 Task: Add an event with the title Team Recognition Event, date '2024/03/28', time 8:00 AM to 10:00 AMand add a description: The training workshop will be facilitated by experienced negotiation experts who will provide guidance, insights, and practical tips throughout the session. Participants will have ample opportunities to ask questions, share experiences, and receive personalized feedback on their negotiation skills., put the event into Orange category . Add location for the event as: 654 Plaza de España, Madrid, Spain, logged in from the account softage.1@softage.netand send the event invitation to softage.7@softage.net and softage.8@softage.net. Set a reminder for the event 30 minutes before
Action: Mouse moved to (85, 97)
Screenshot: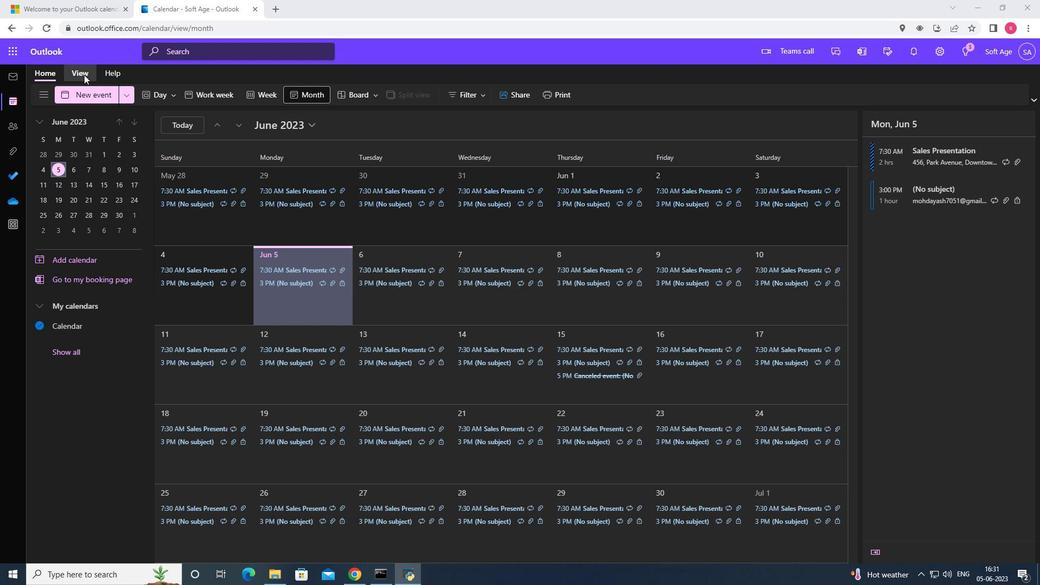
Action: Mouse pressed left at (85, 97)
Screenshot: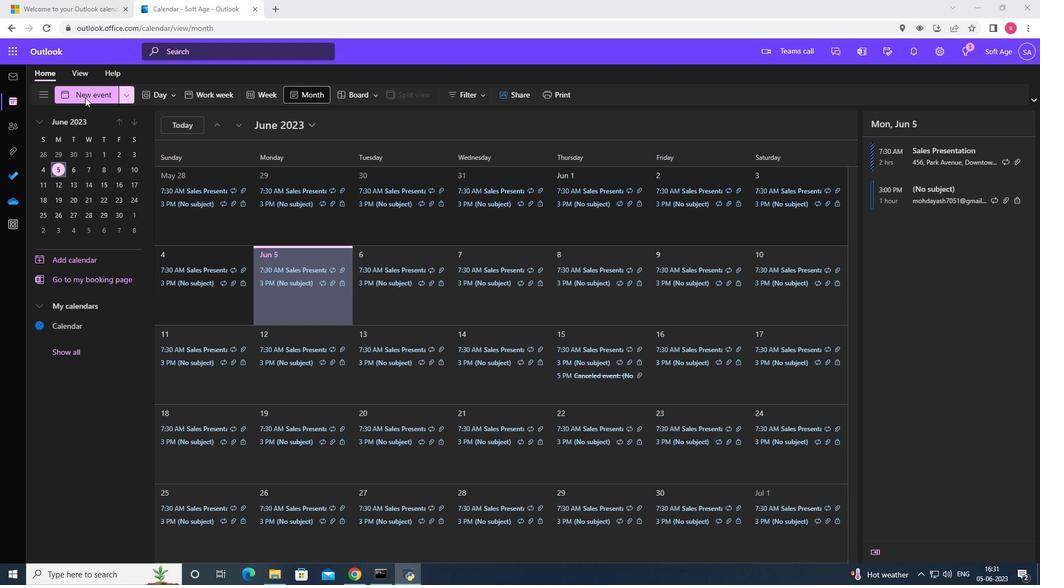 
Action: Mouse moved to (266, 166)
Screenshot: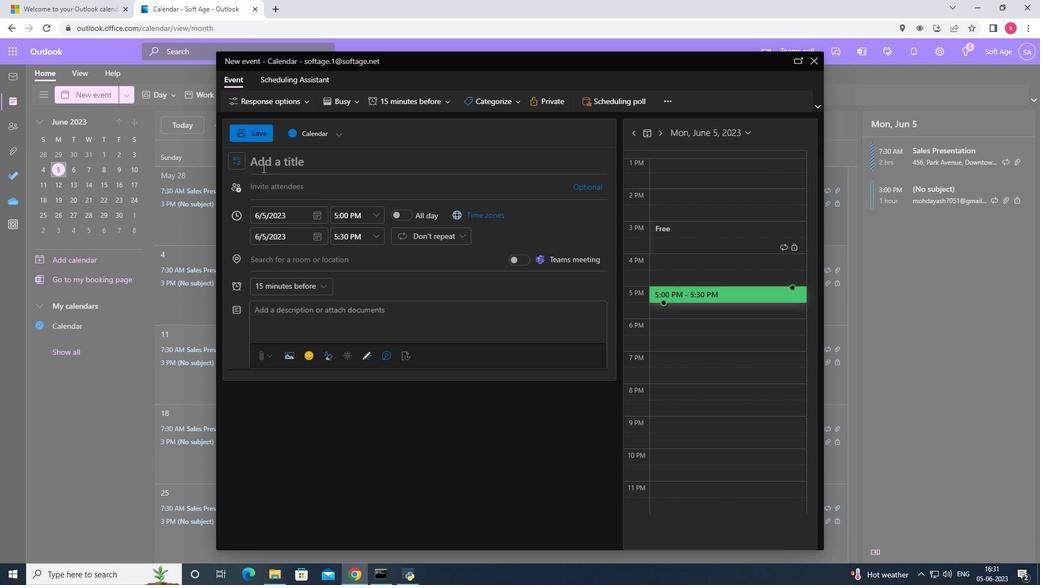 
Action: Mouse pressed left at (266, 166)
Screenshot: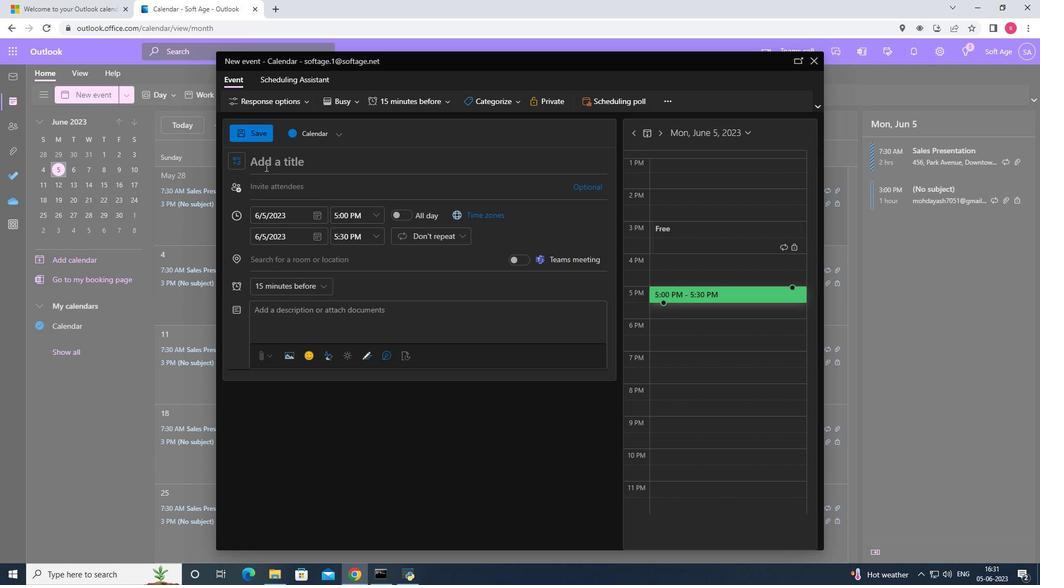 
Action: Key pressed <Key.shift>Team<Key.space><Key.shift>Recognition<Key.space>e<Key.backspace><Key.shift>Event
Screenshot: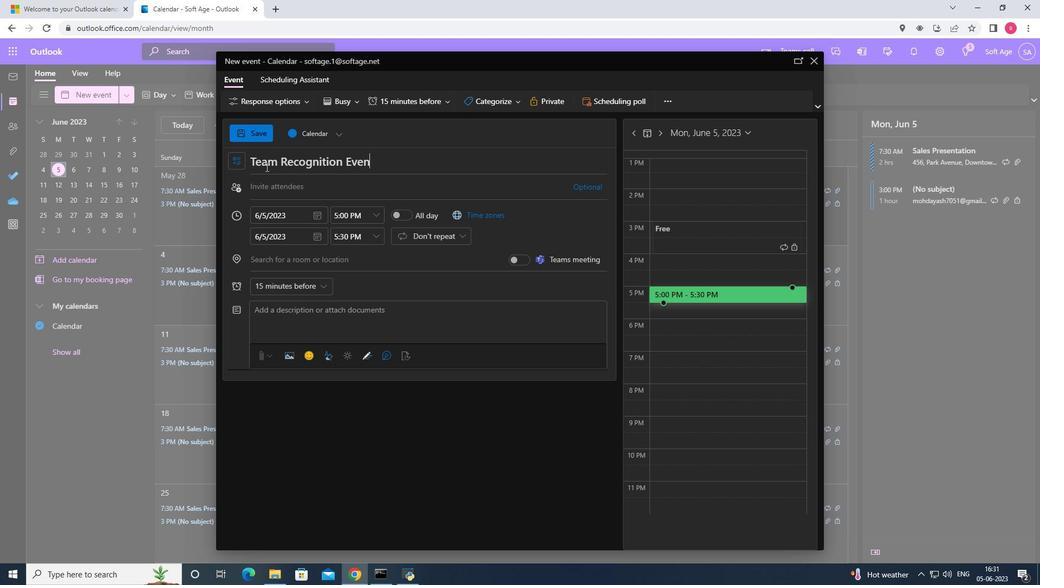
Action: Mouse moved to (317, 215)
Screenshot: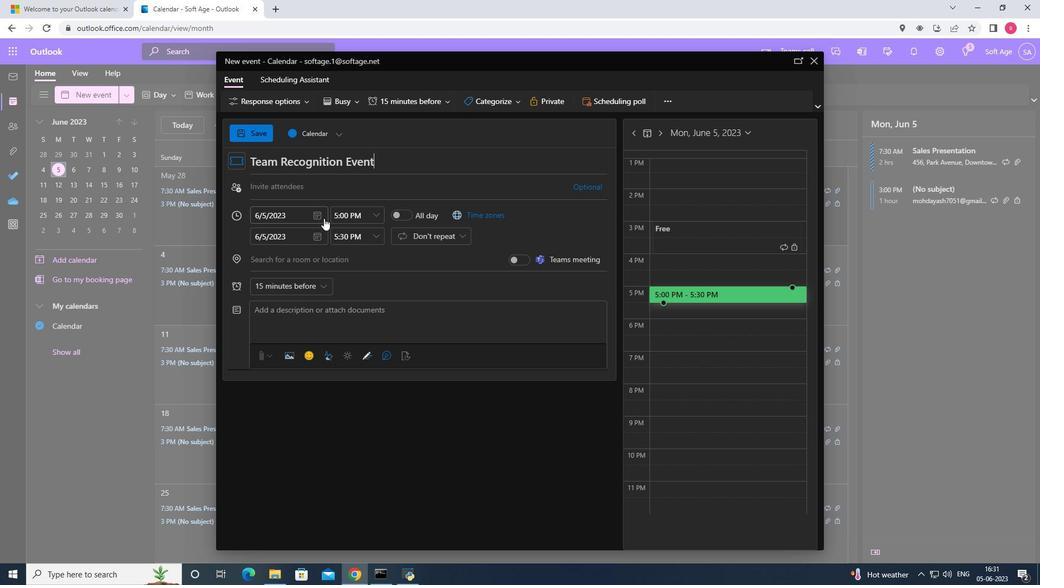 
Action: Mouse pressed left at (317, 215)
Screenshot: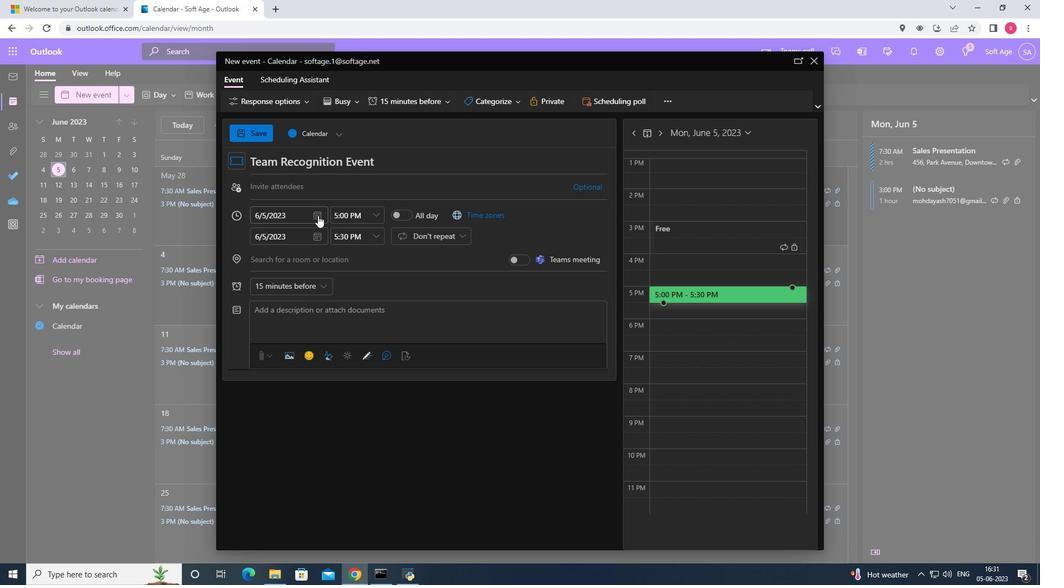 
Action: Mouse moved to (354, 236)
Screenshot: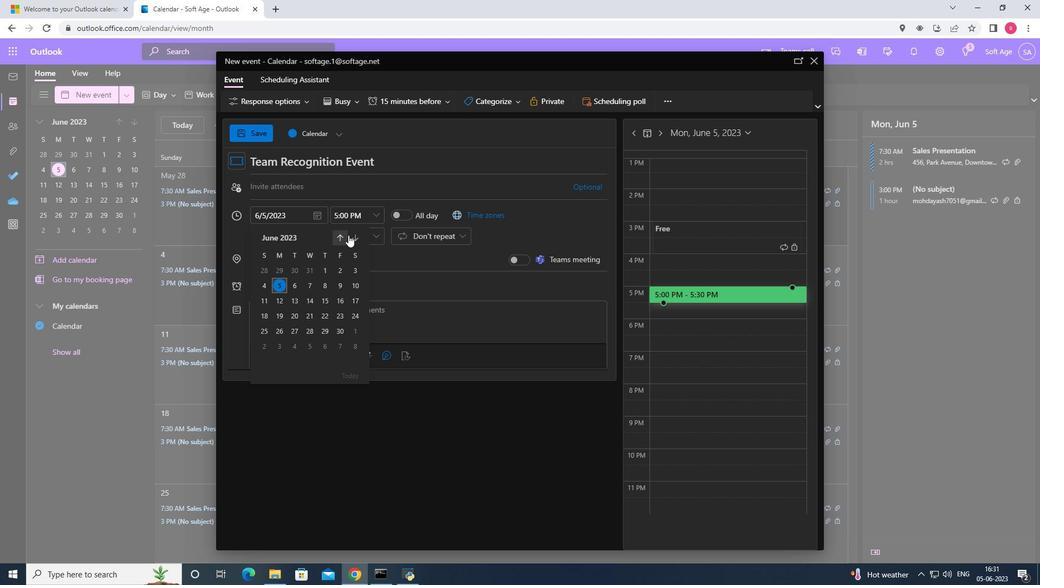 
Action: Mouse pressed left at (354, 236)
Screenshot: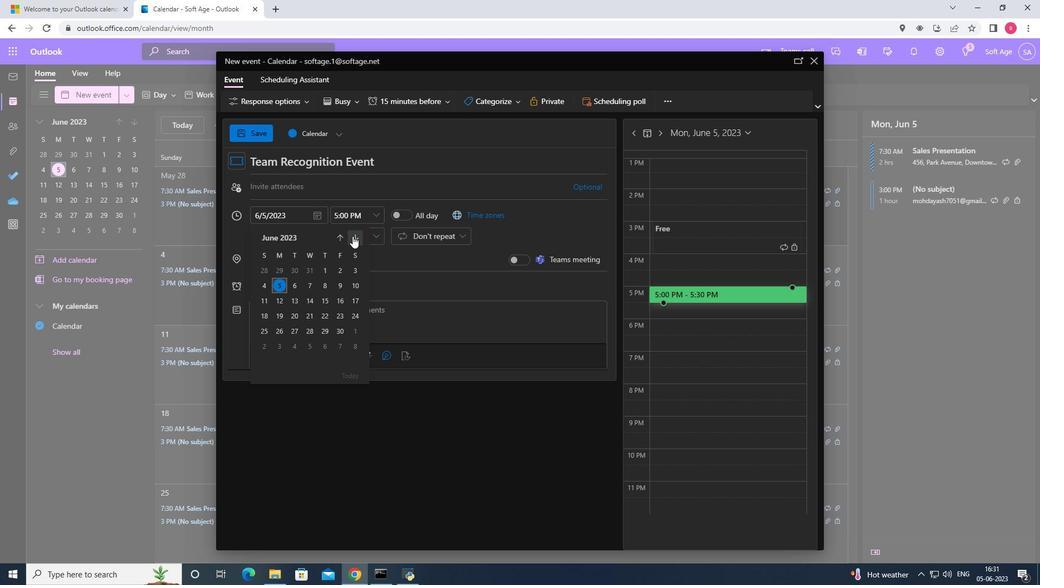 
Action: Mouse pressed left at (354, 236)
Screenshot: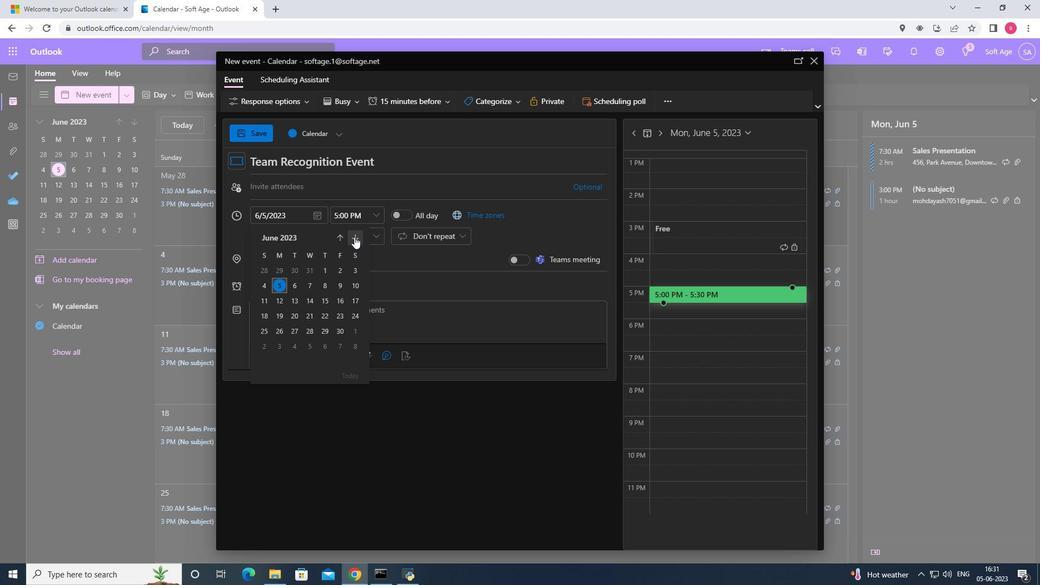 
Action: Mouse pressed left at (354, 236)
Screenshot: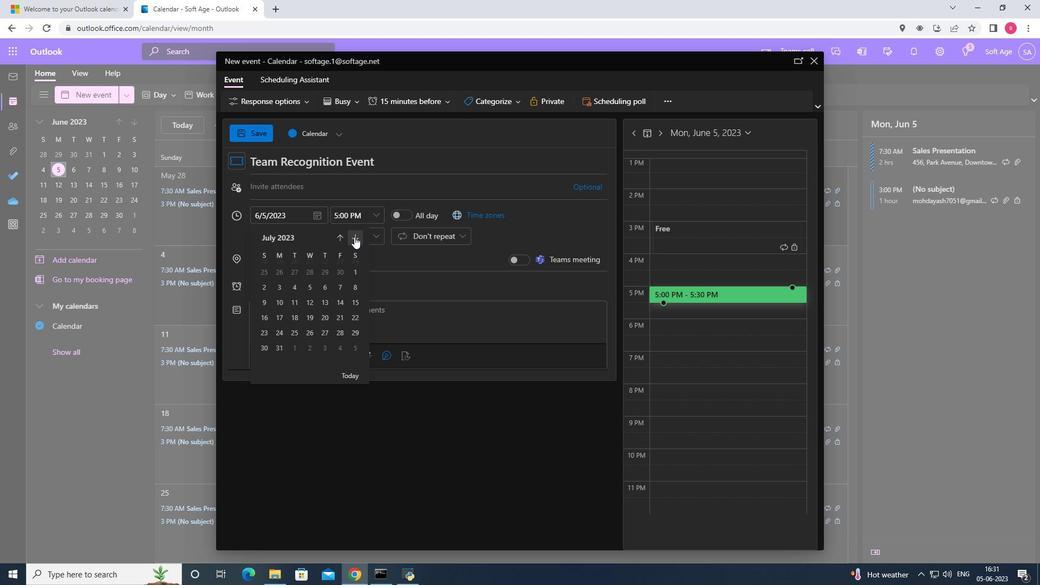 
Action: Mouse pressed left at (354, 236)
Screenshot: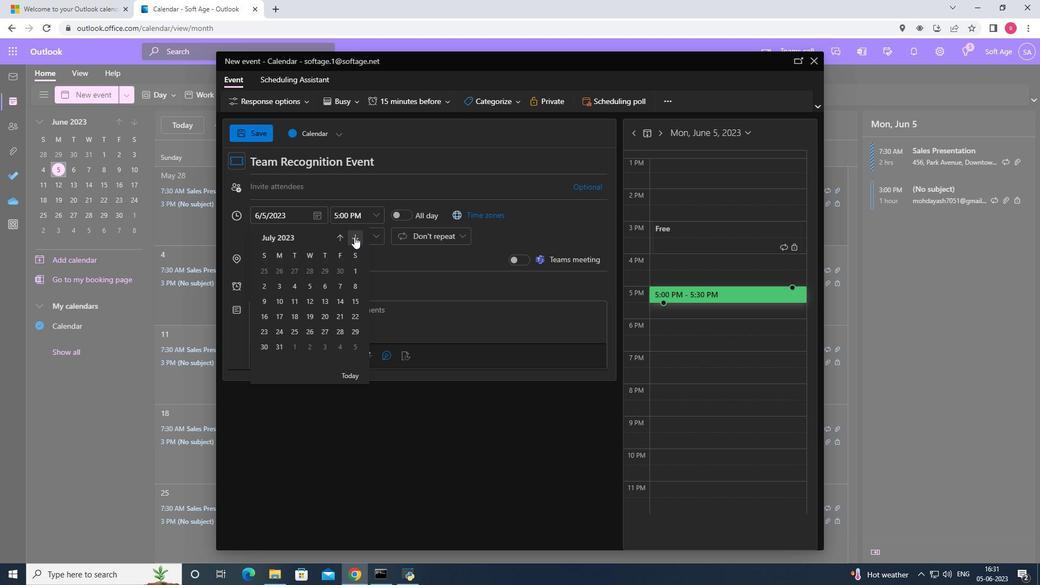 
Action: Mouse pressed left at (354, 236)
Screenshot: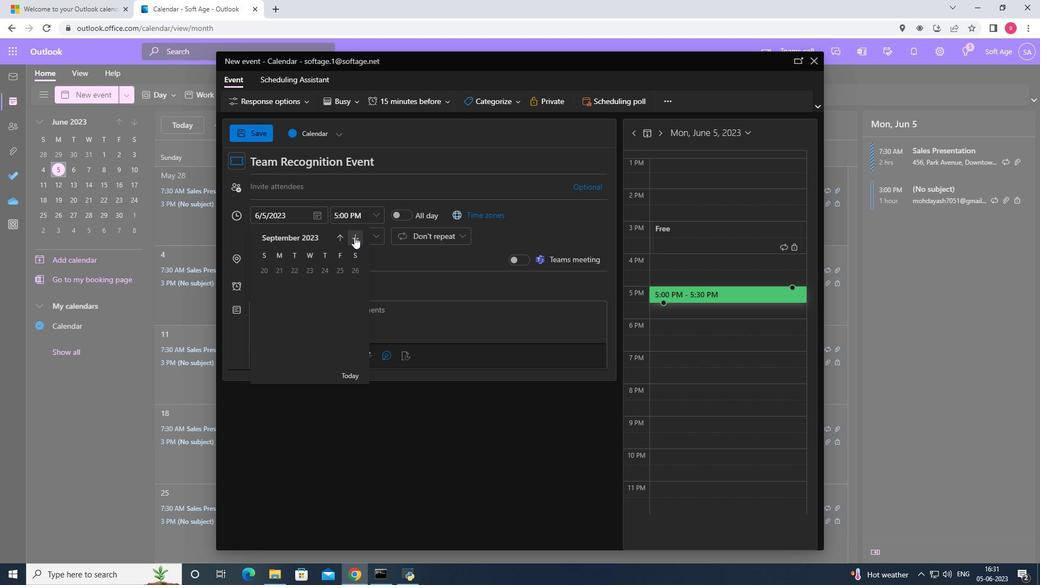 
Action: Mouse pressed left at (354, 236)
Screenshot: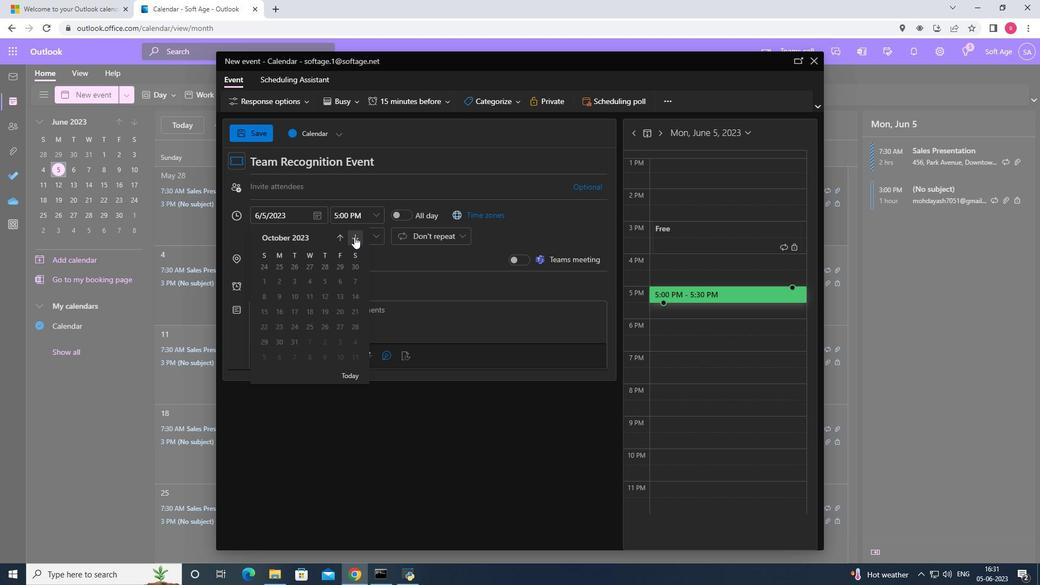 
Action: Mouse pressed left at (354, 236)
Screenshot: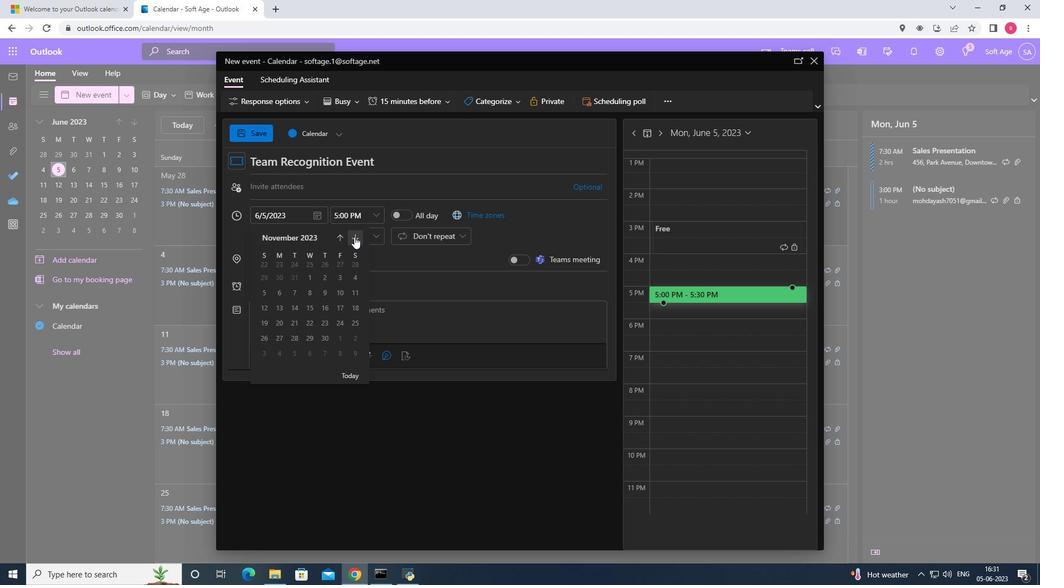 
Action: Mouse pressed left at (354, 236)
Screenshot: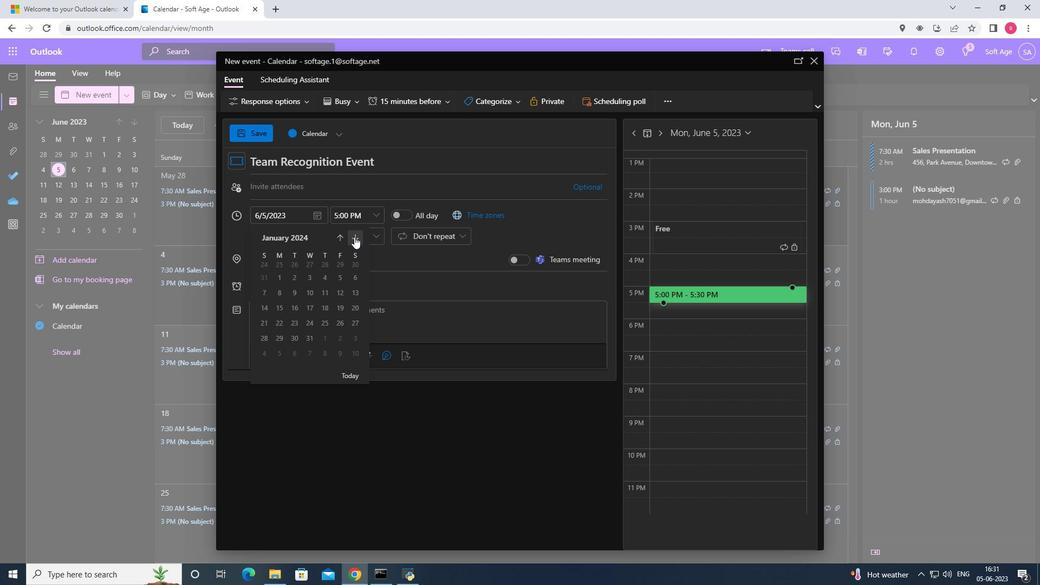 
Action: Mouse pressed left at (354, 236)
Screenshot: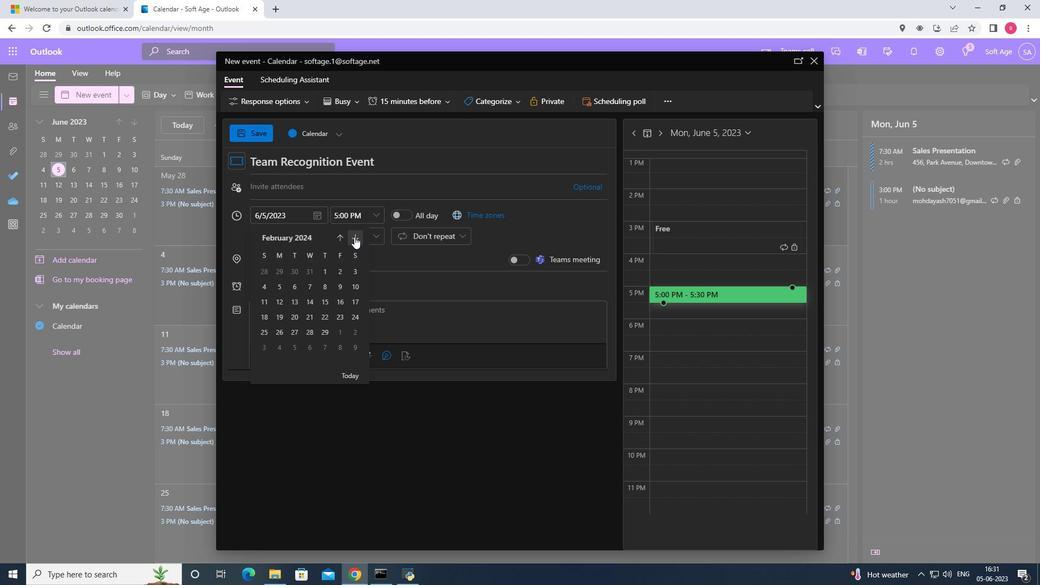 
Action: Mouse moved to (325, 332)
Screenshot: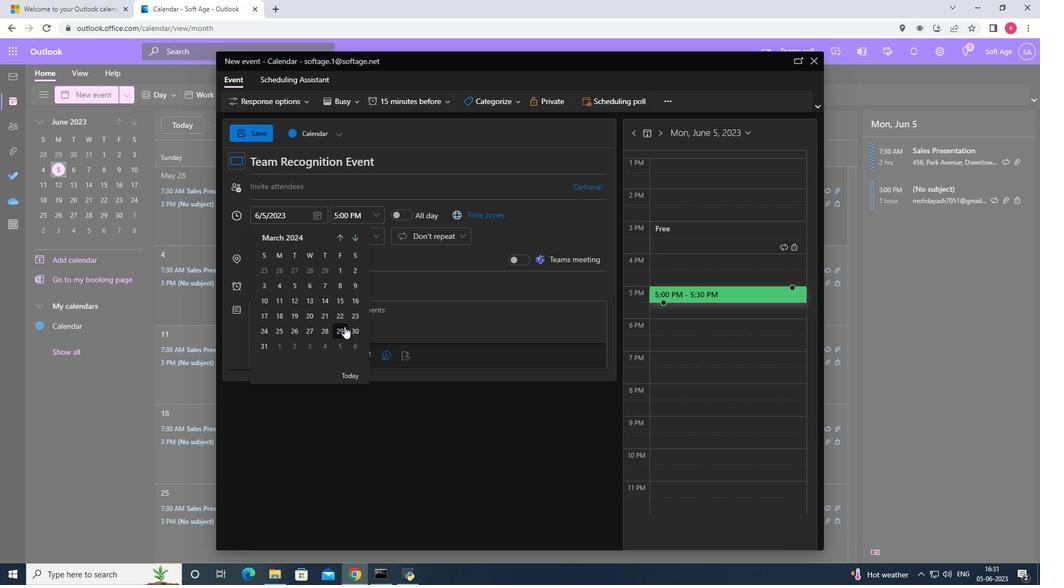 
Action: Mouse pressed left at (325, 332)
Screenshot: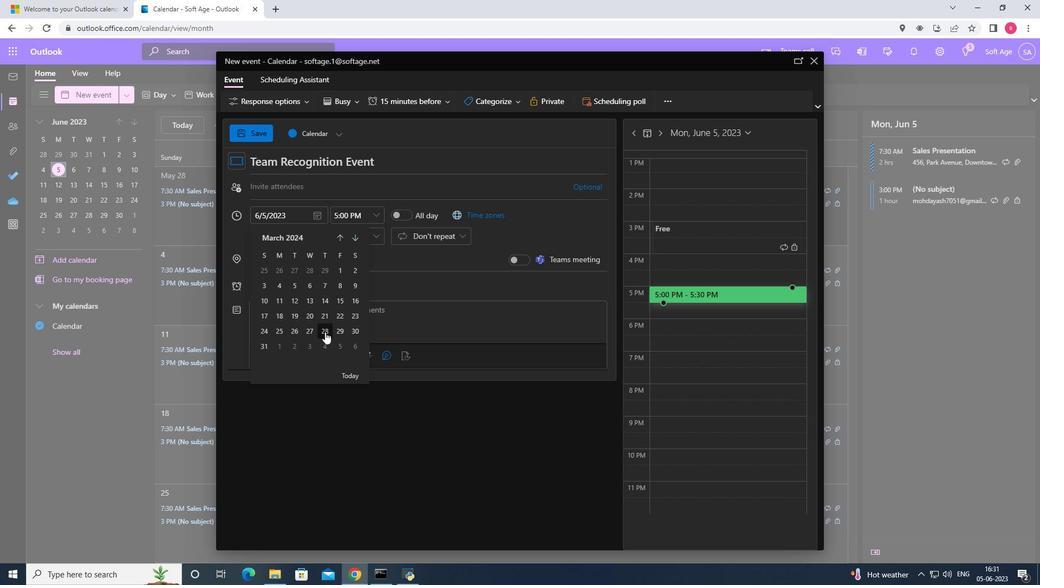 
Action: Mouse moved to (375, 221)
Screenshot: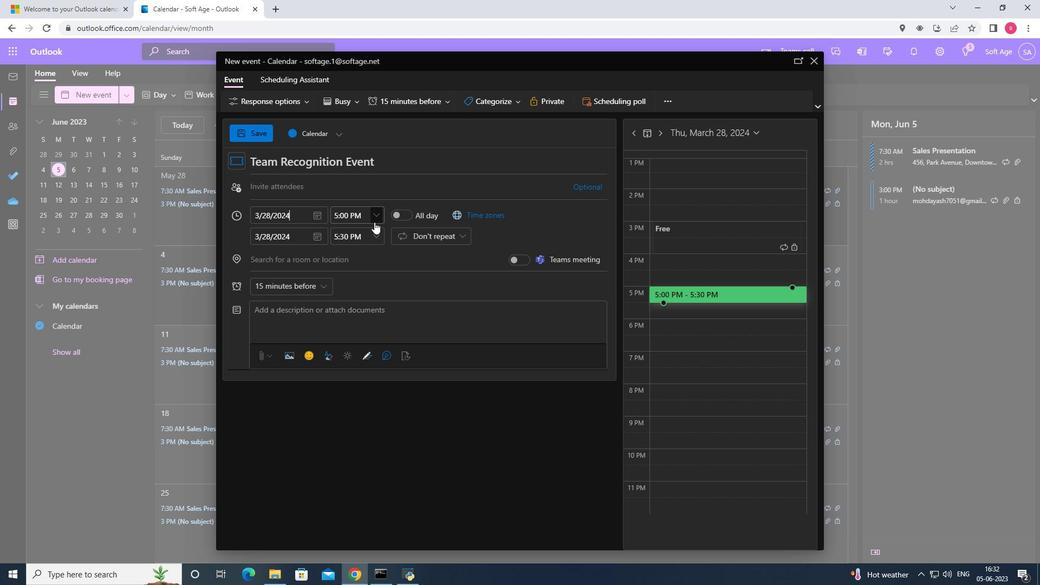 
Action: Mouse pressed left at (375, 221)
Screenshot: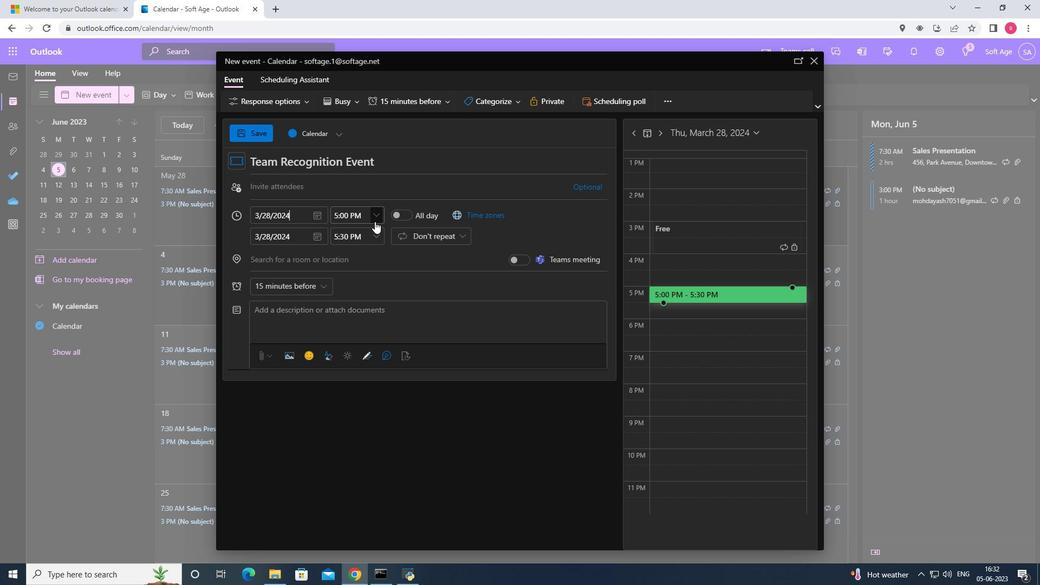 
Action: Mouse moved to (394, 228)
Screenshot: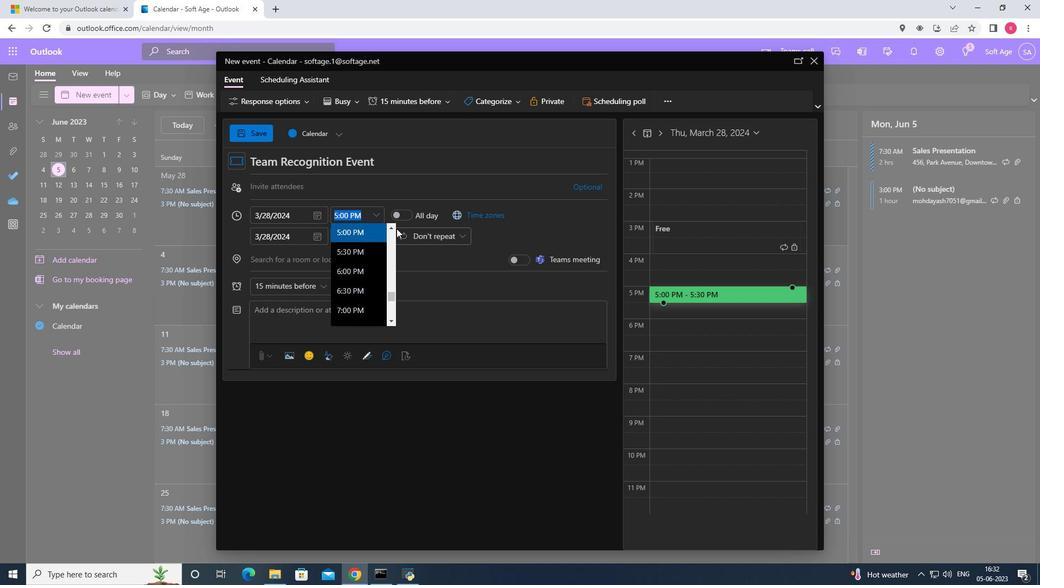 
Action: Mouse pressed left at (394, 228)
Screenshot: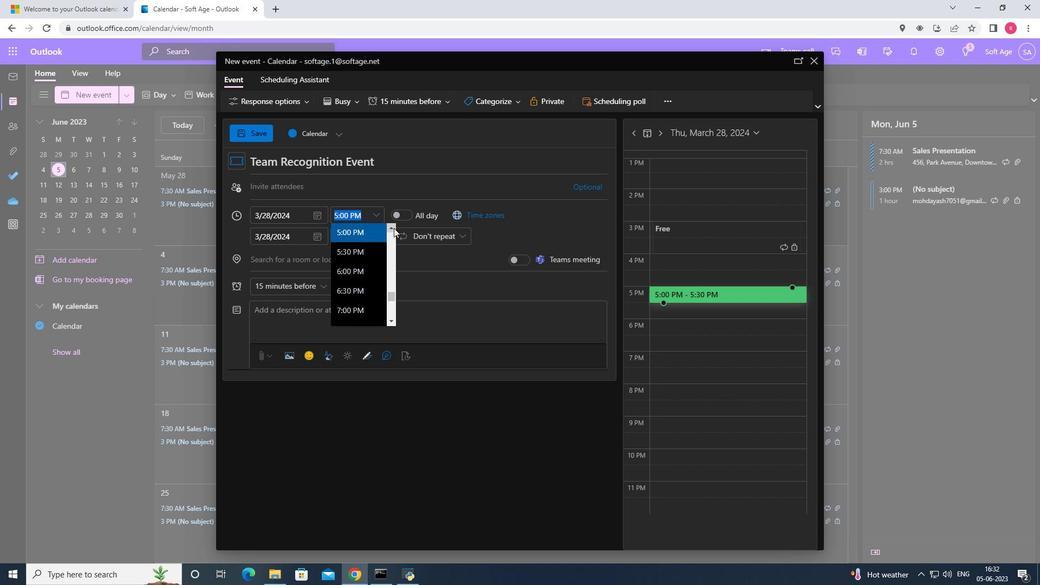 
Action: Mouse pressed left at (394, 228)
Screenshot: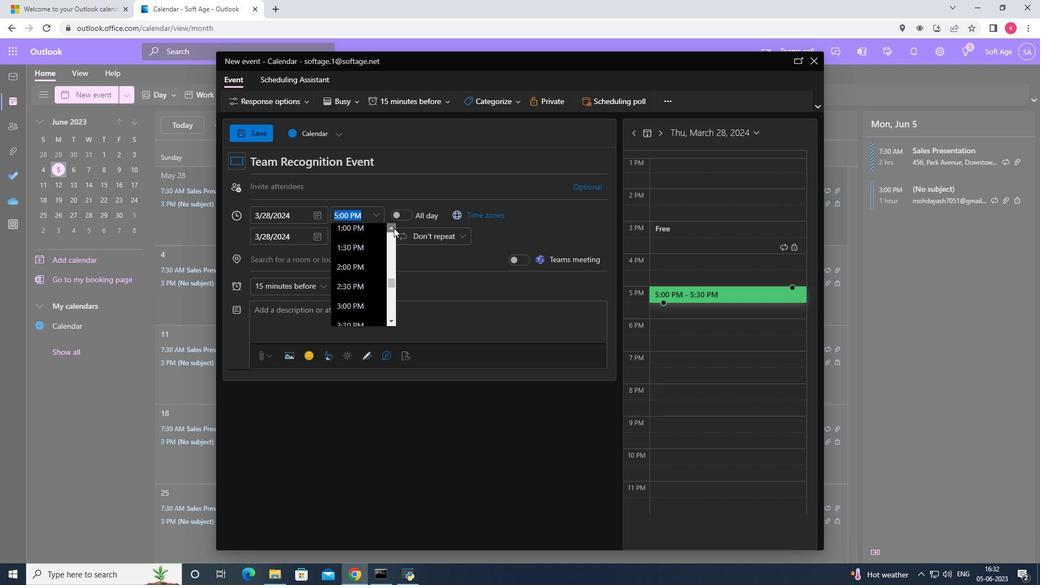 
Action: Mouse pressed left at (394, 228)
Screenshot: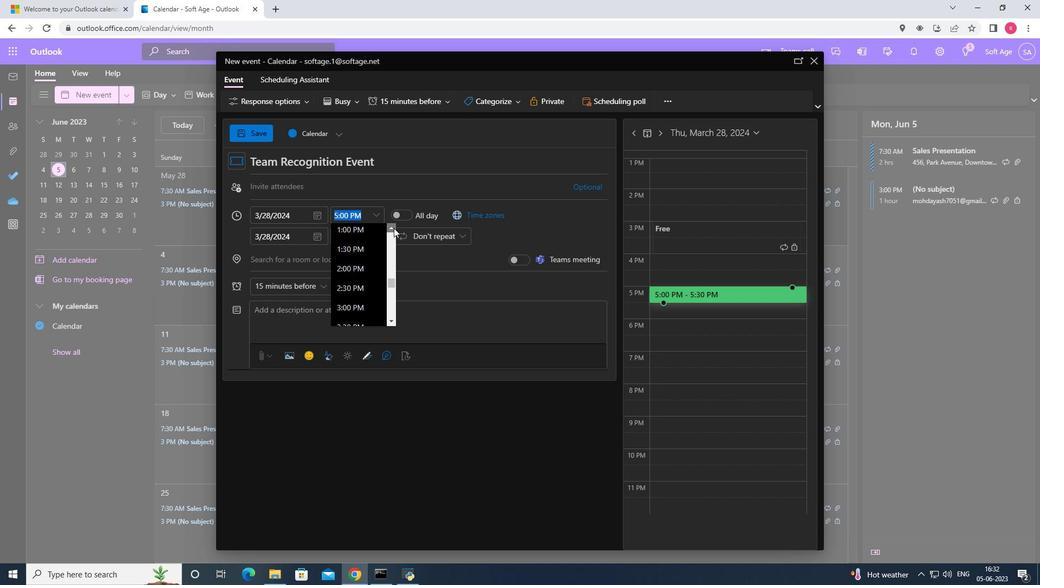 
Action: Mouse pressed left at (394, 228)
Screenshot: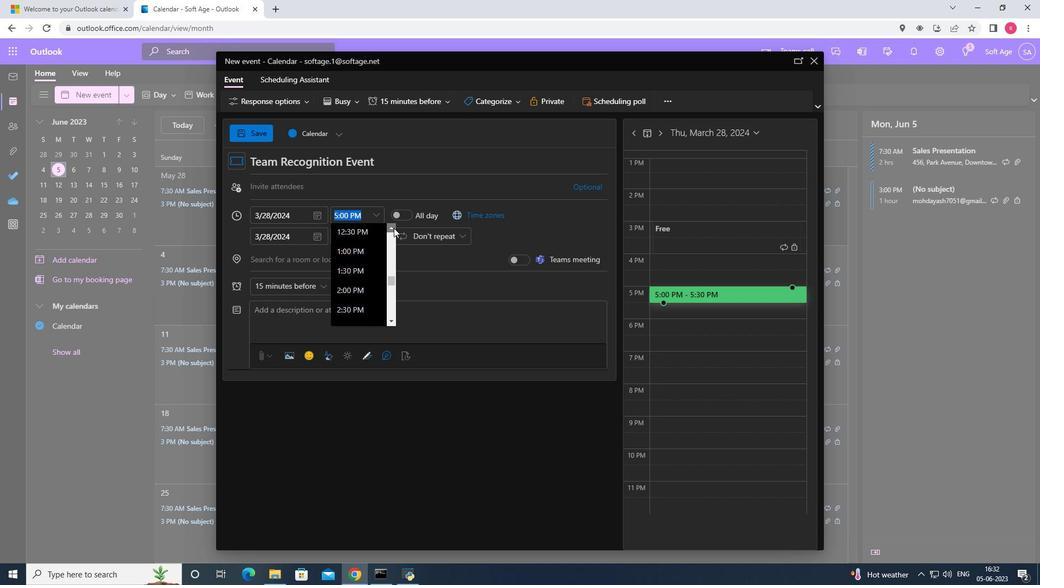
Action: Mouse pressed left at (394, 228)
Screenshot: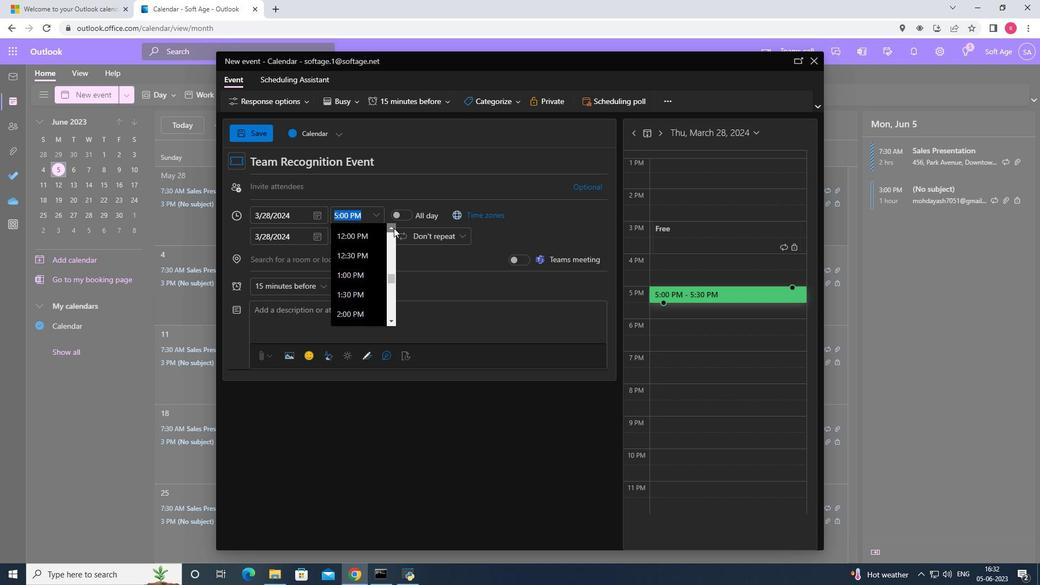 
Action: Mouse pressed left at (394, 228)
Screenshot: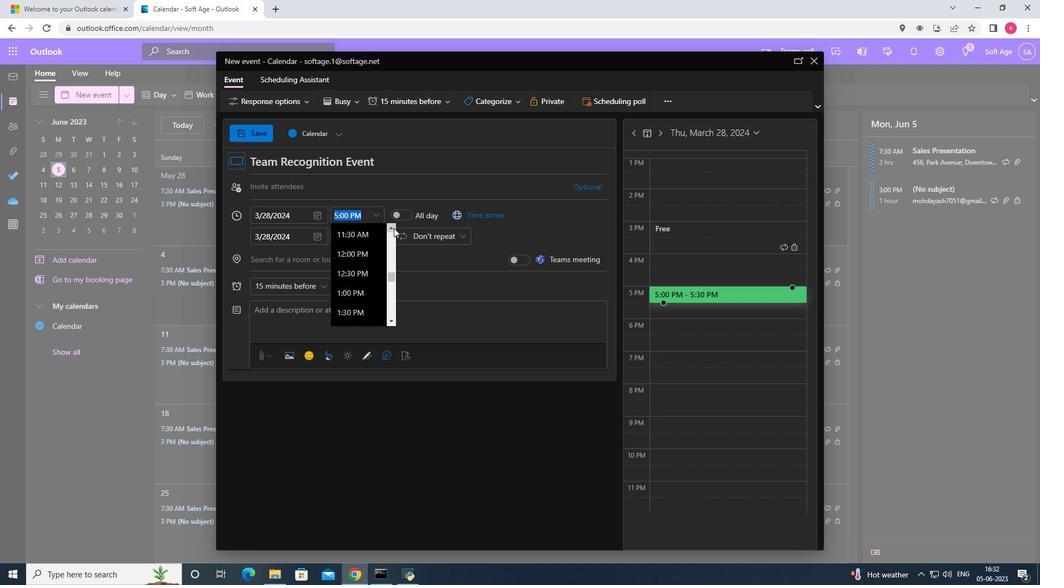 
Action: Mouse moved to (394, 227)
Screenshot: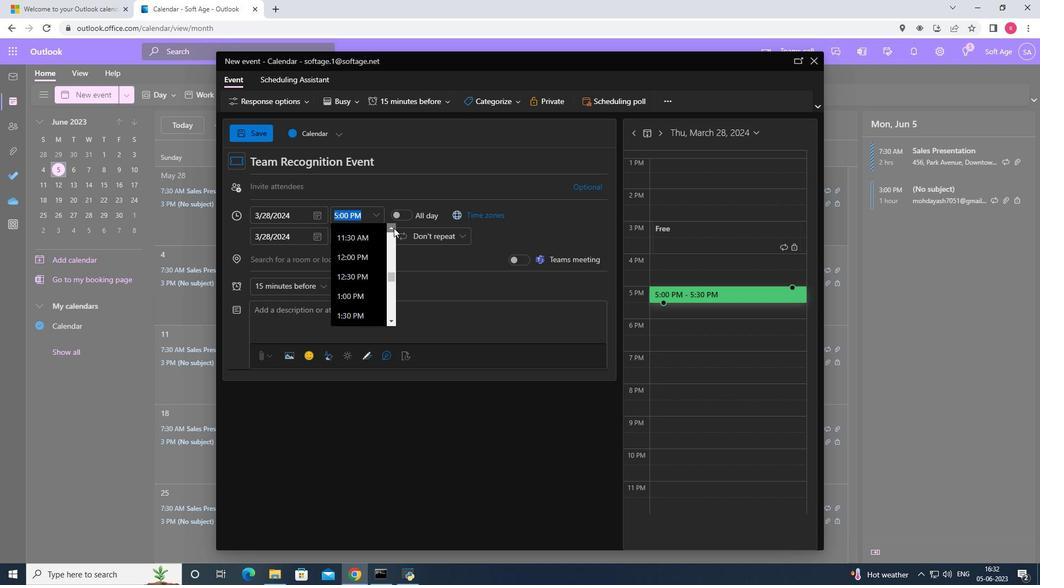 
Action: Mouse pressed left at (394, 227)
Screenshot: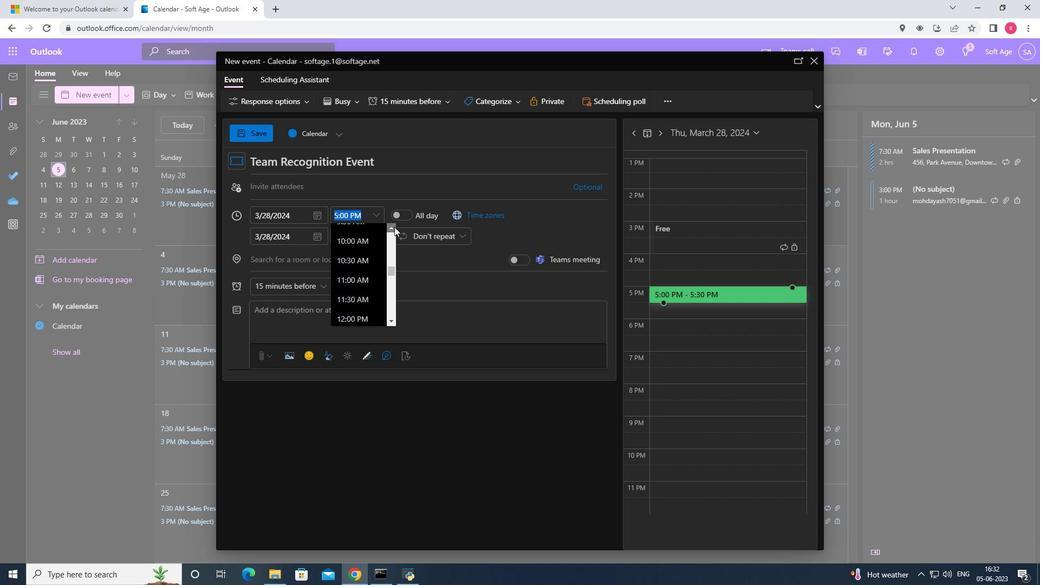 
Action: Mouse pressed left at (394, 227)
Screenshot: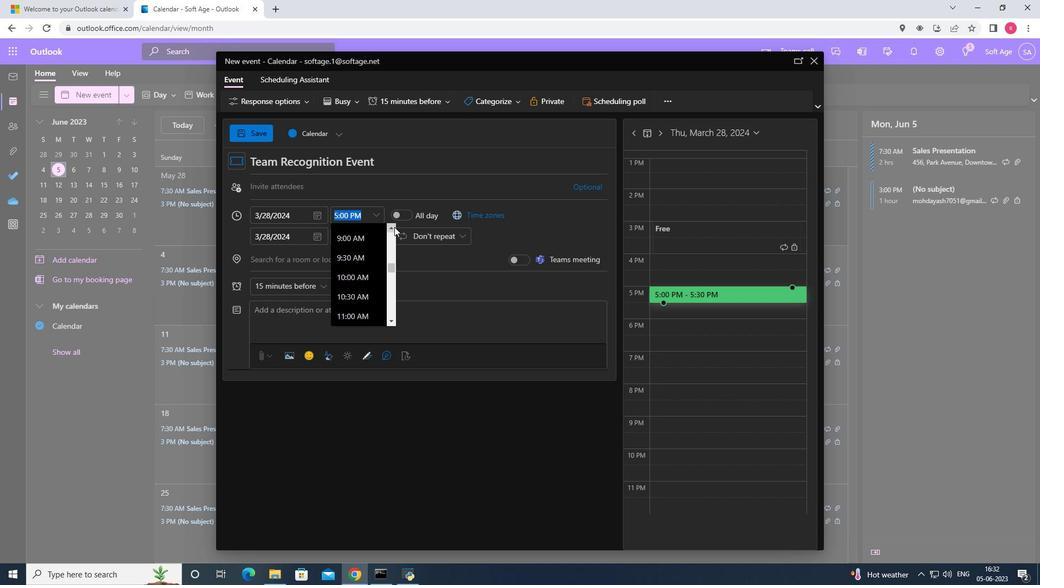 
Action: Mouse pressed left at (394, 227)
Screenshot: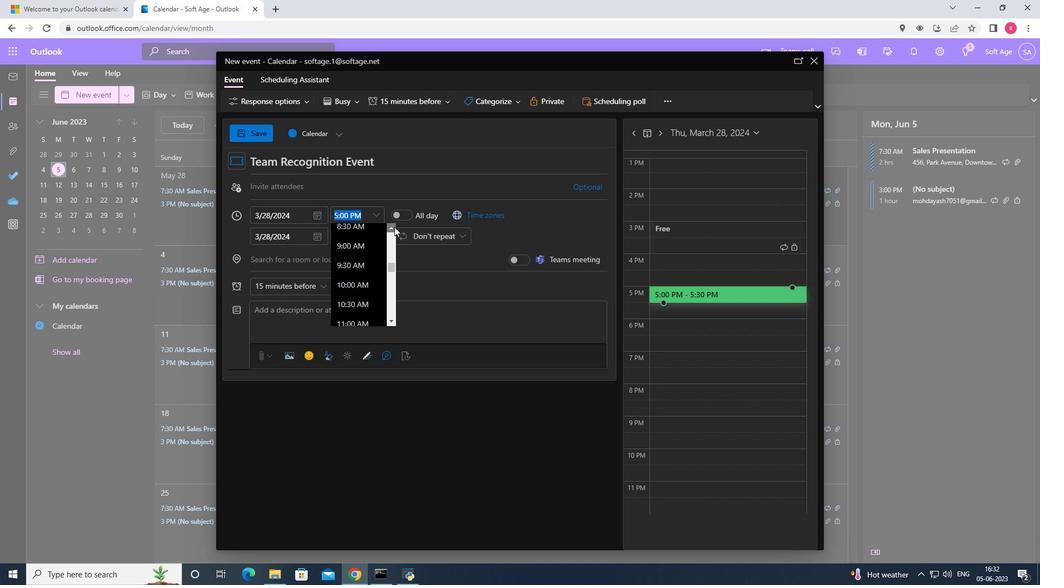 
Action: Mouse moved to (363, 239)
Screenshot: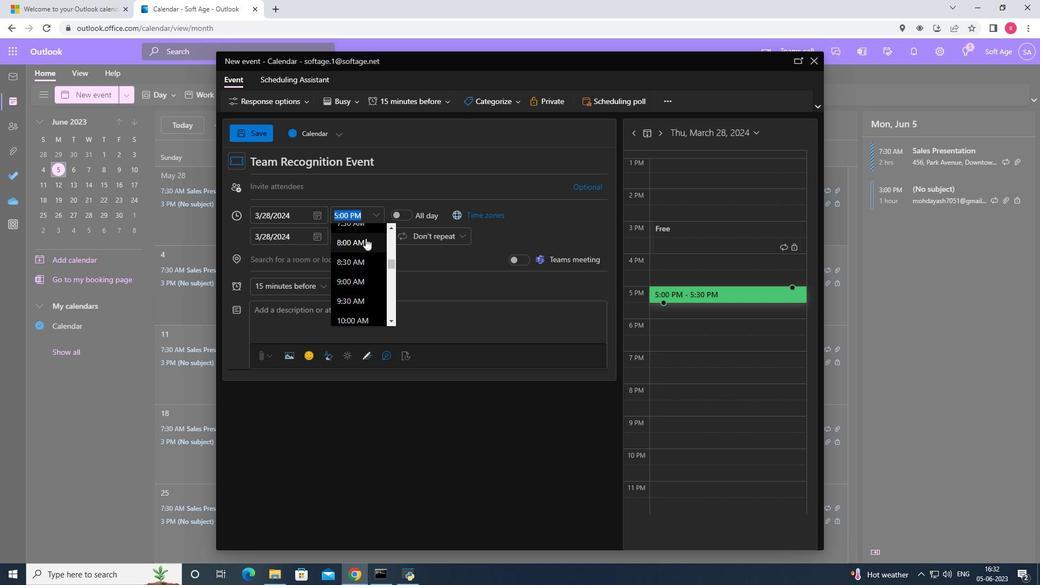 
Action: Mouse pressed left at (363, 239)
Screenshot: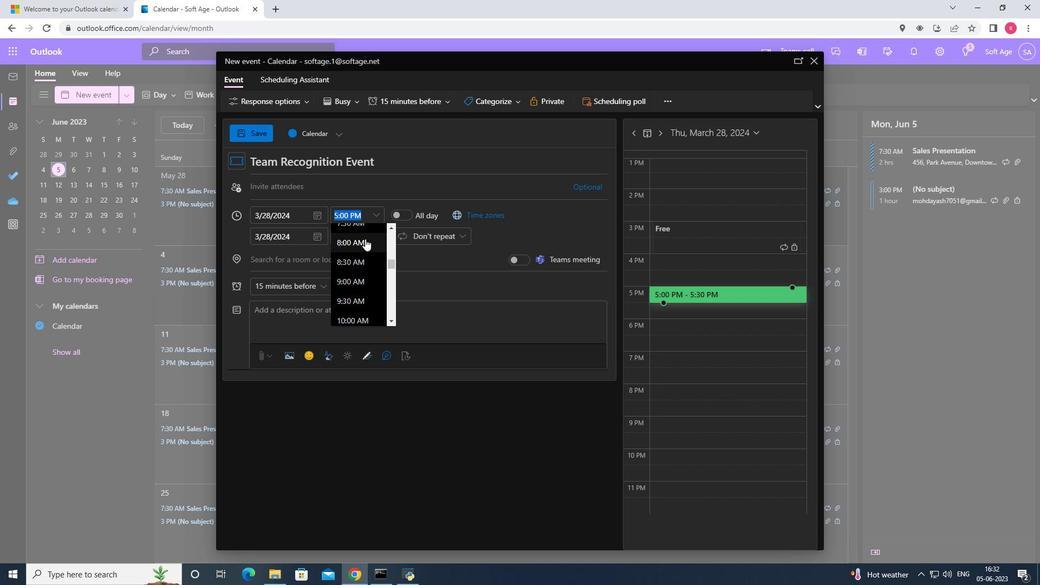 
Action: Mouse moved to (380, 235)
Screenshot: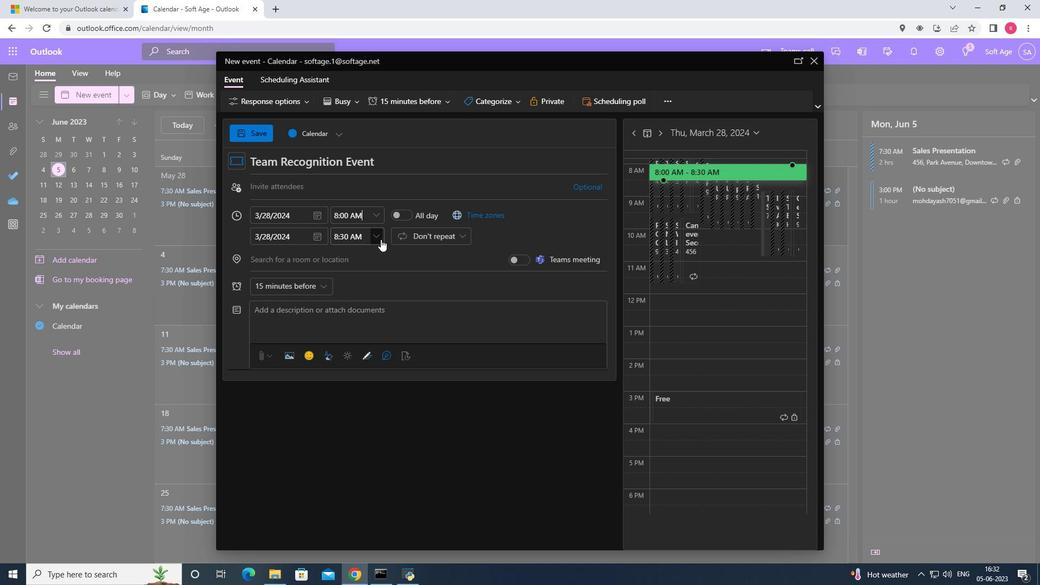 
Action: Mouse pressed left at (380, 235)
Screenshot: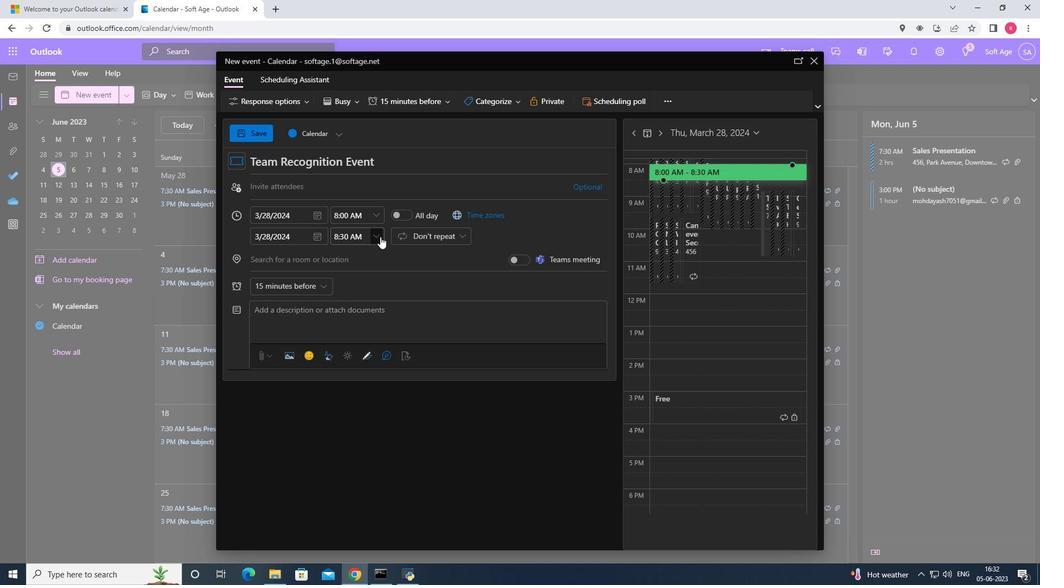 
Action: Mouse moved to (366, 308)
Screenshot: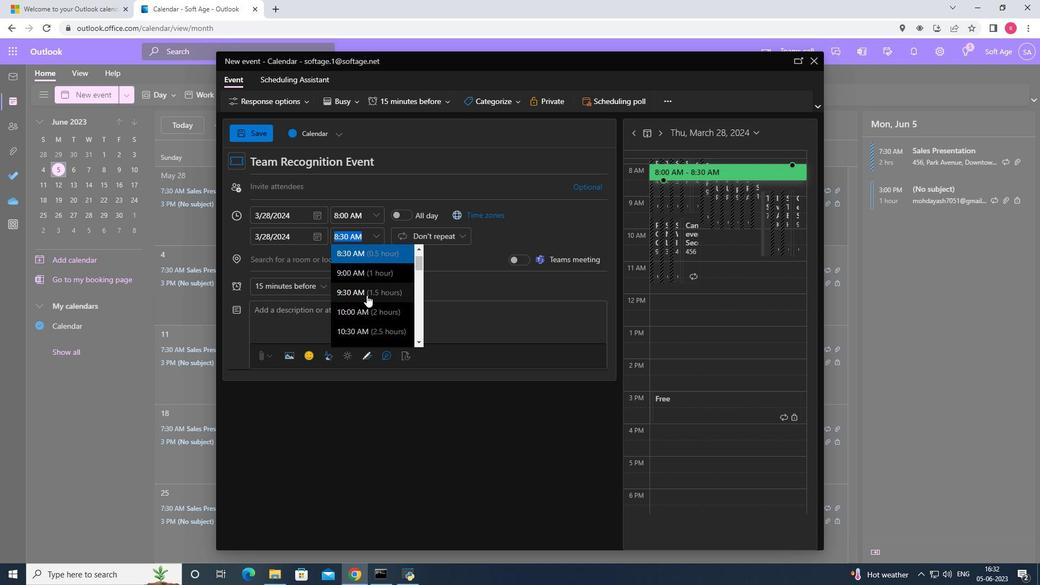 
Action: Mouse pressed left at (366, 308)
Screenshot: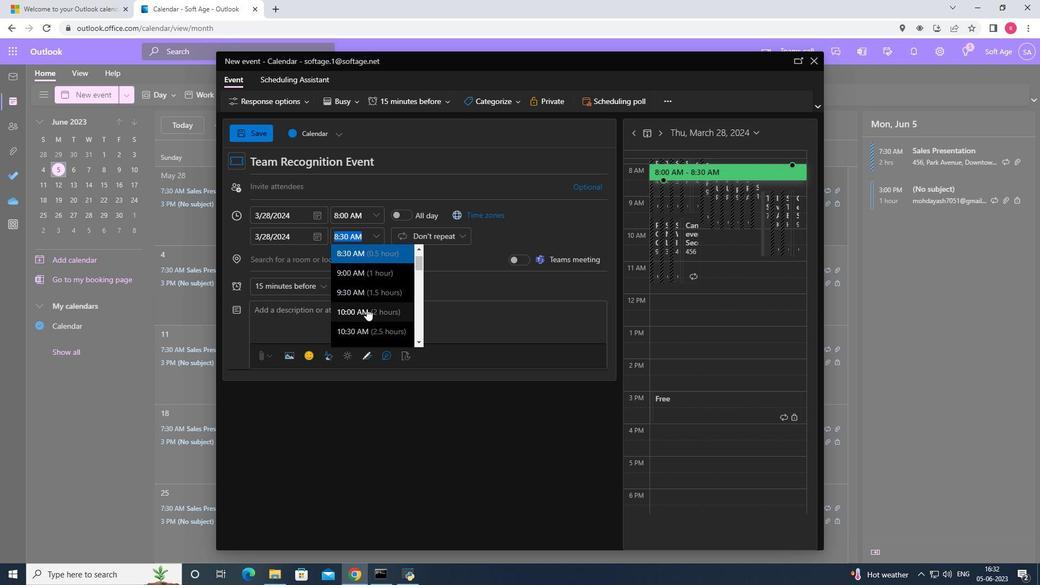 
Action: Mouse moved to (364, 318)
Screenshot: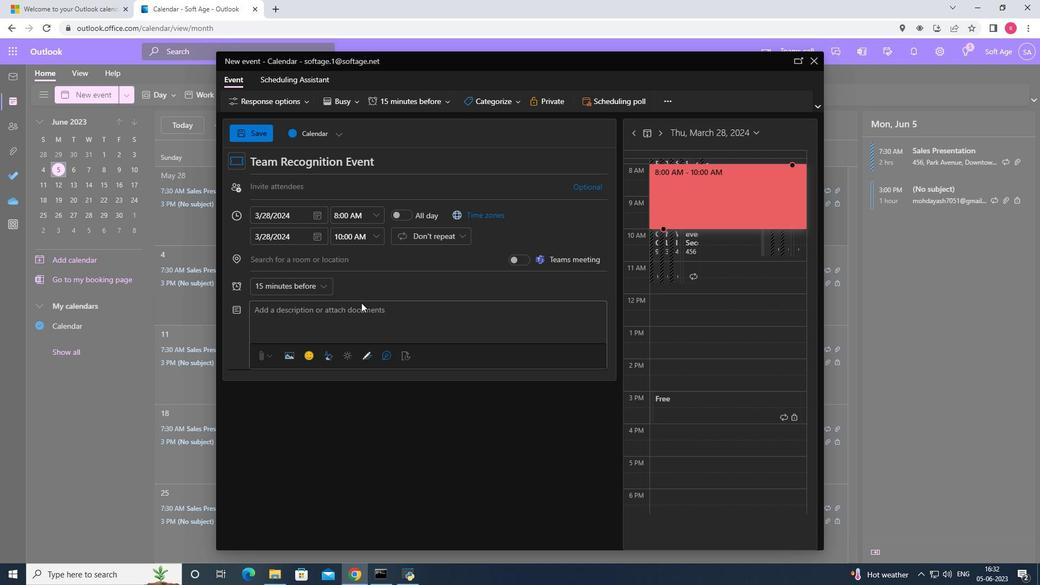 
Action: Mouse pressed left at (364, 318)
Screenshot: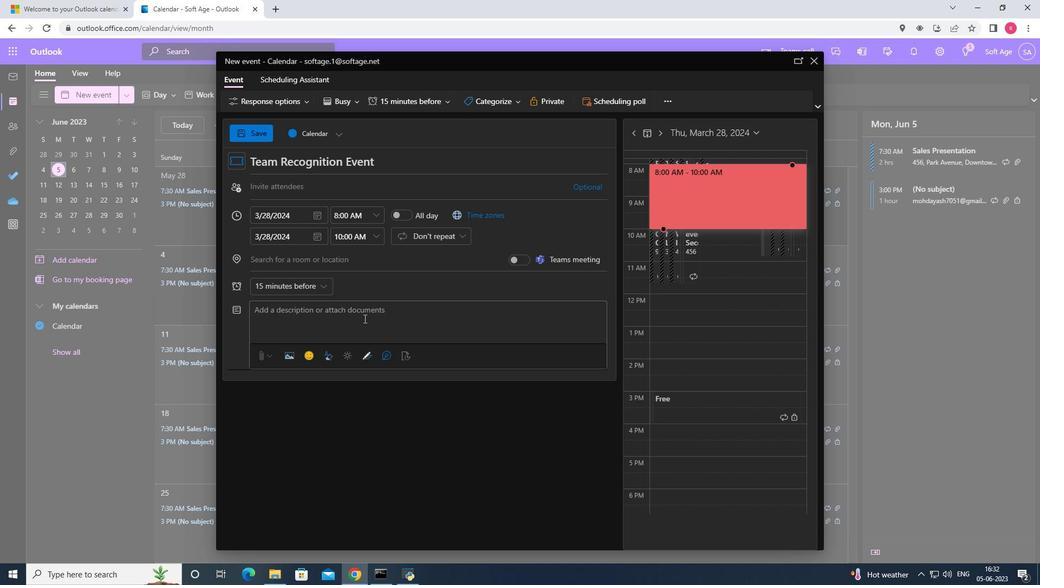 
Action: Key pressed <Key.shift>The<Key.space>training<Key.space>workshop<Key.space>will<Key.space>be<Key.space>facilitated<Key.space>by<Key.space>experienced<Key.space>negotiation<Key.space><Key.space>w<Key.backspace>experts<Key.space>who<Key.space>will<Key.space>provide<Key.space>guidance,<Key.space>insights<Key.space>and<Key.space>pa<Key.backspace>ractical<Key.space>tips<Key.space>throughout<Key.space>the<Key.space>session.<Key.space><Key.shift><Key.shift><Key.shift><Key.shift><Key.shift><Key.shift><Key.shift>Participants<Key.space>will<Key.space>have<Key.space>ample<Key.space>
Screenshot: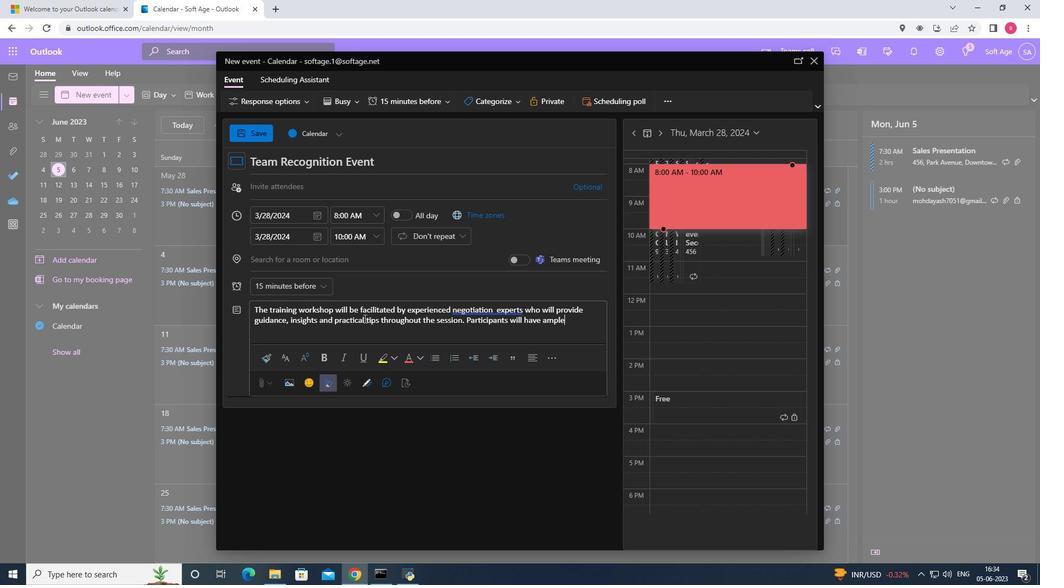 
Action: Mouse moved to (497, 311)
Screenshot: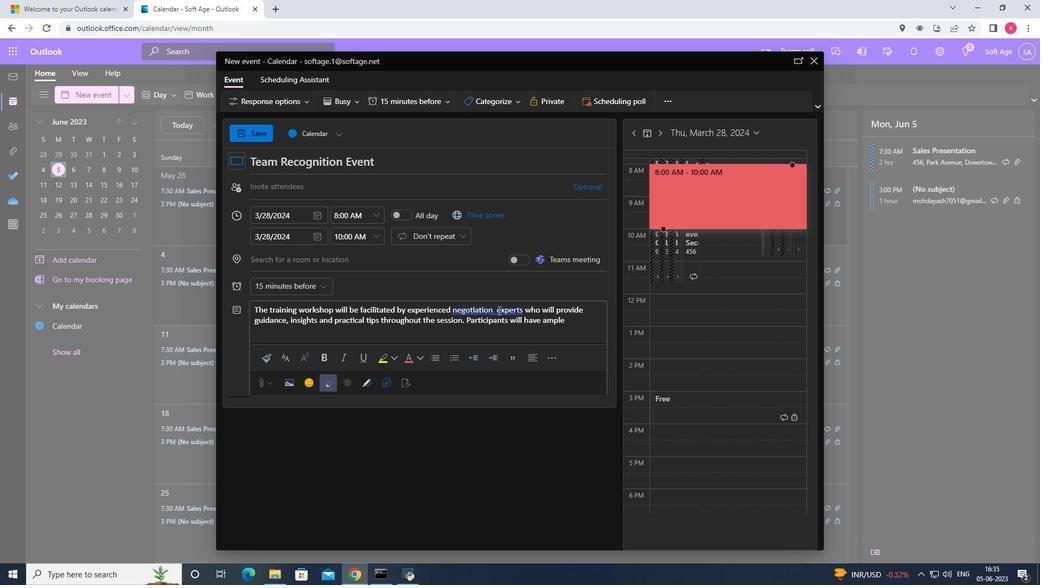 
Action: Mouse pressed left at (497, 311)
Screenshot: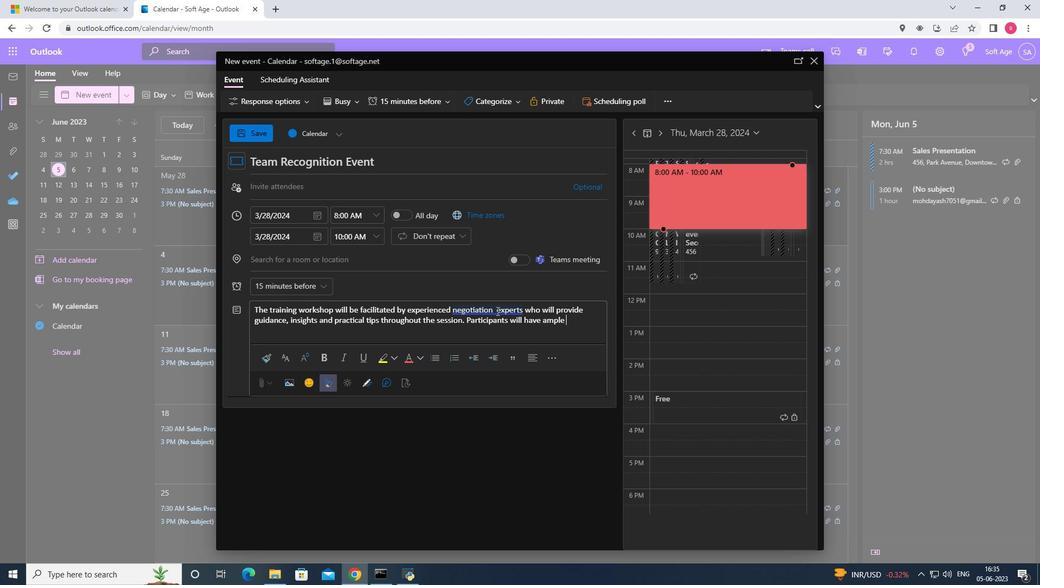 
Action: Key pressed <Key.backspace>
Screenshot: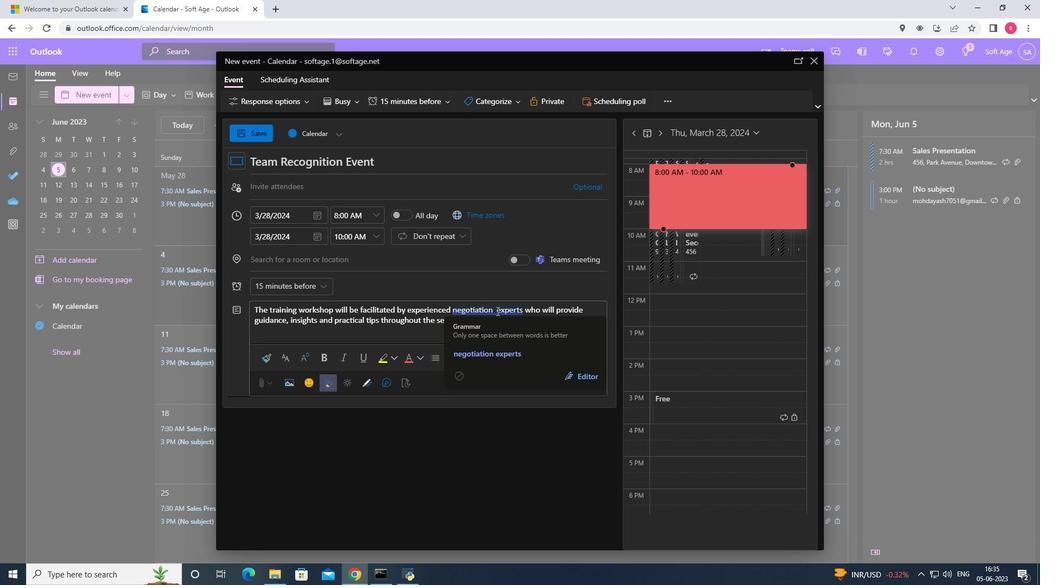 
Action: Mouse moved to (572, 323)
Screenshot: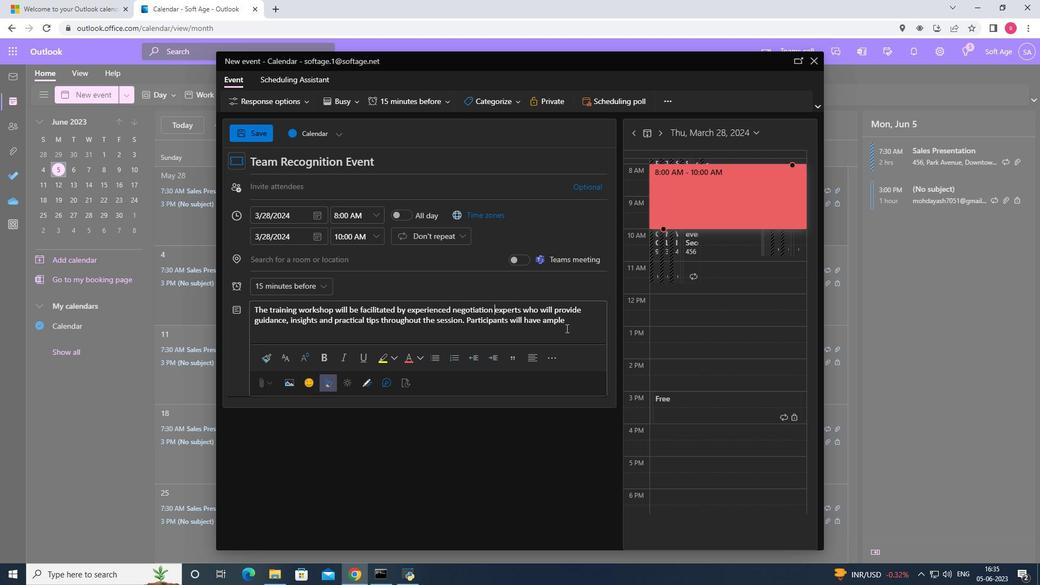 
Action: Mouse pressed left at (572, 323)
Screenshot: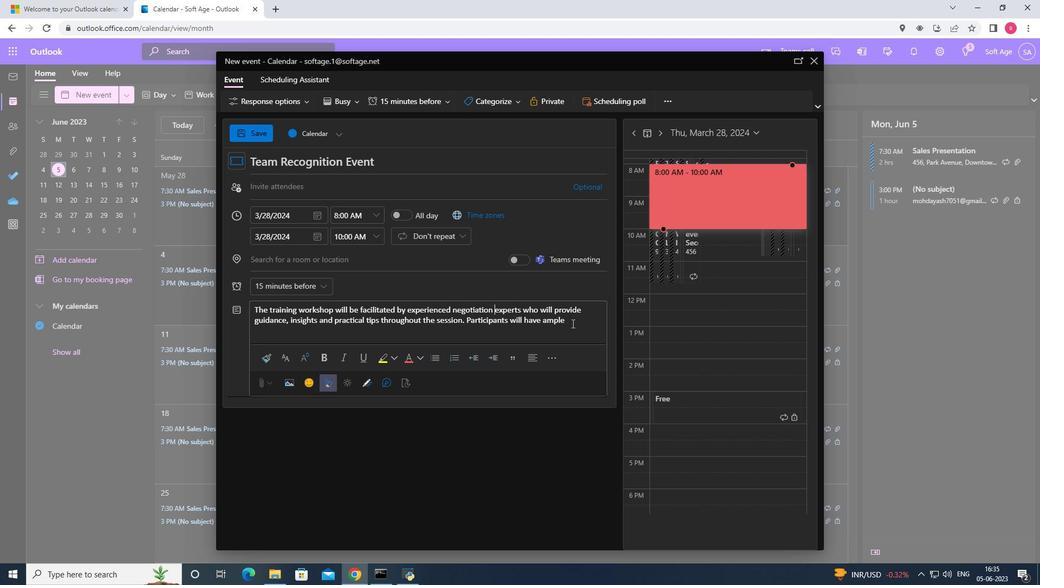 
Action: Key pressed <Key.shift>opportunities<Key.space>to<Key.space>ask<Key.space>questions,<Key.space>share<Key.space>experiences,<Key.space>and<Key.space>receive<Key.space>personalized<Key.space>feedback<Key.space>om<Key.backspace>n<Key.space>their<Key.space>negotiation<Key.space>skills.
Screenshot: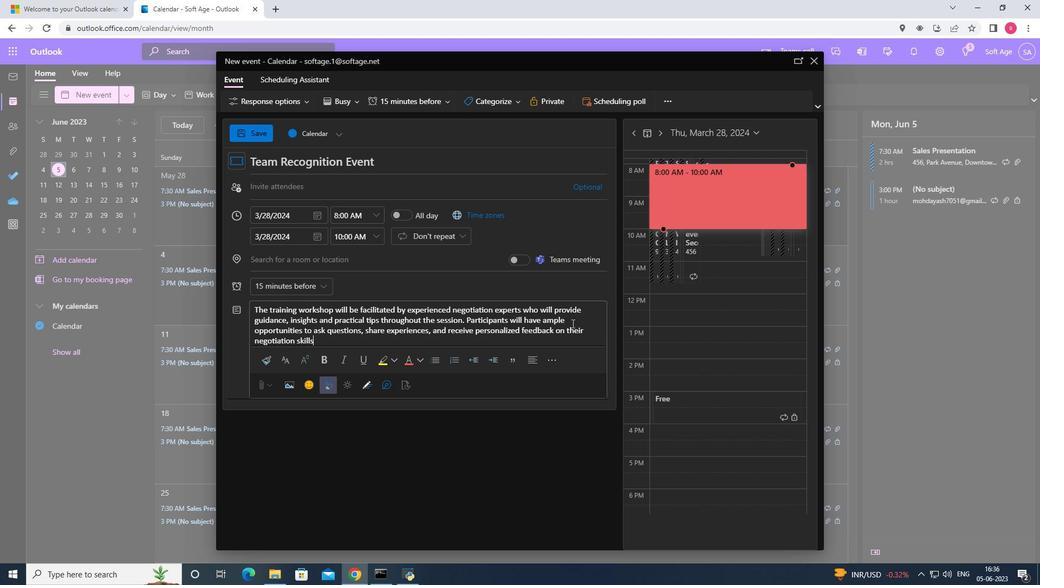 
Action: Mouse moved to (516, 98)
Screenshot: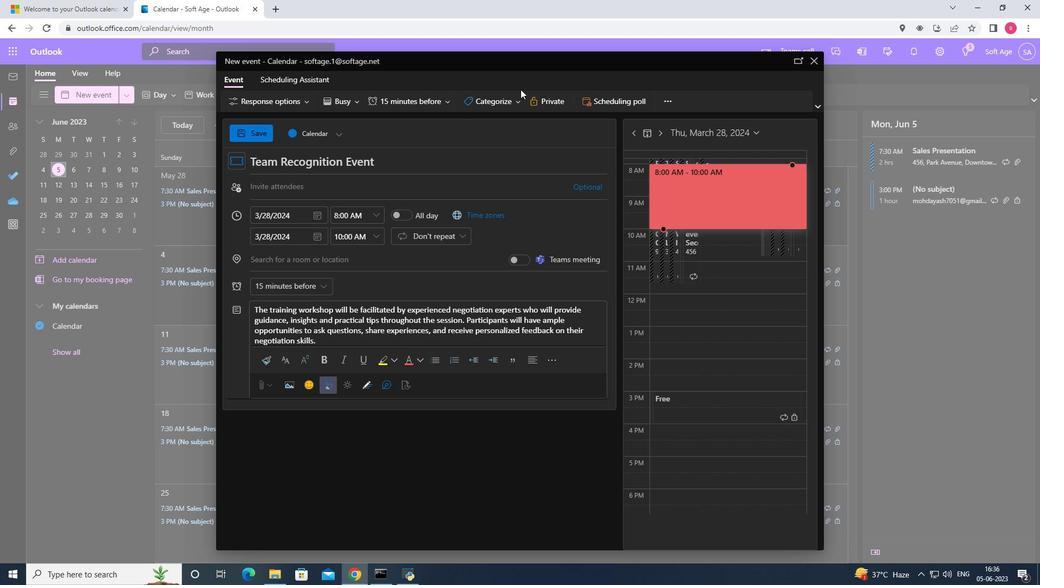 
Action: Mouse pressed left at (516, 98)
Screenshot: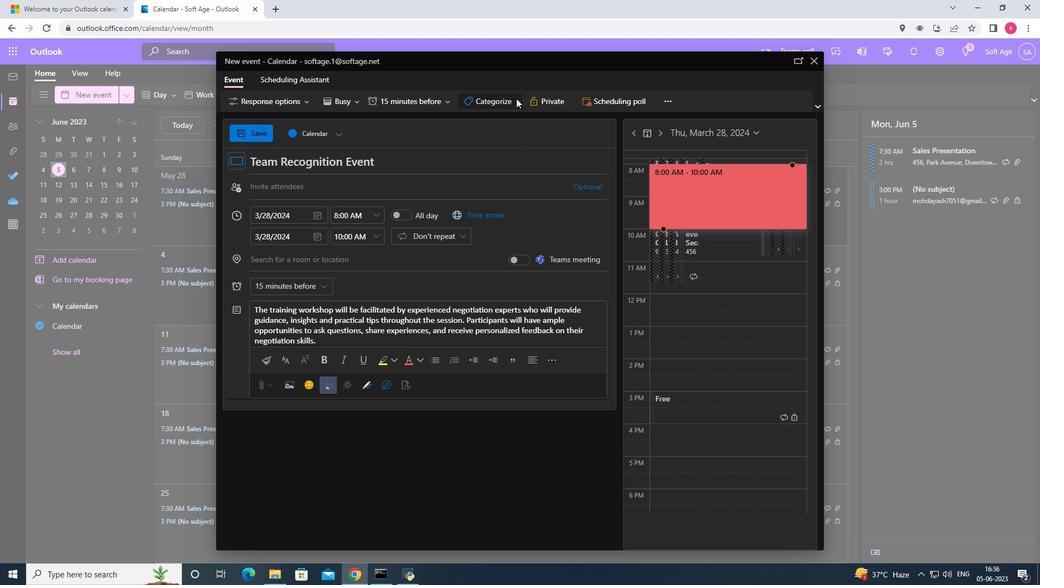
Action: Mouse moved to (503, 213)
Screenshot: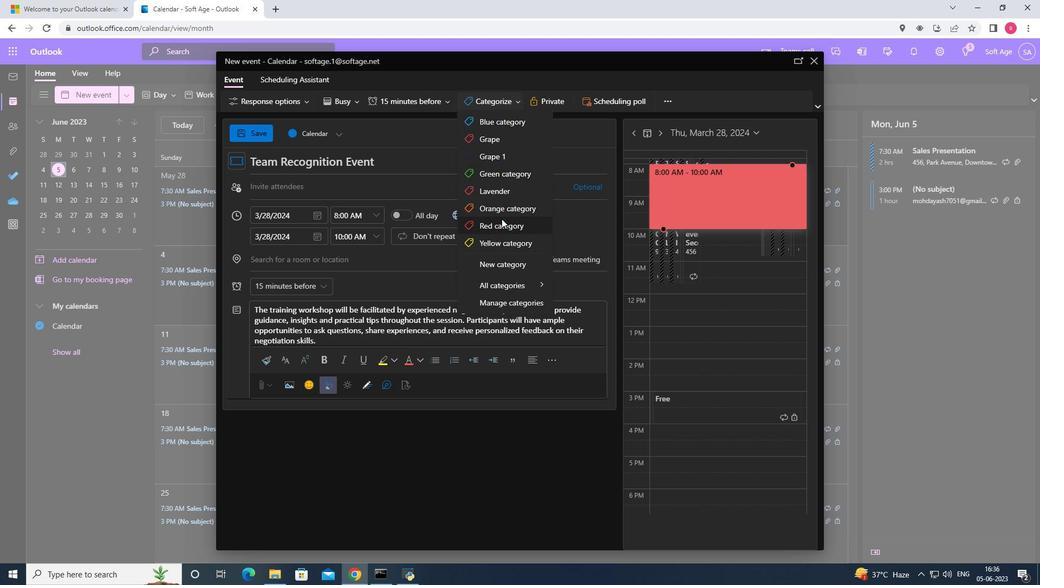 
Action: Mouse pressed left at (503, 213)
Screenshot: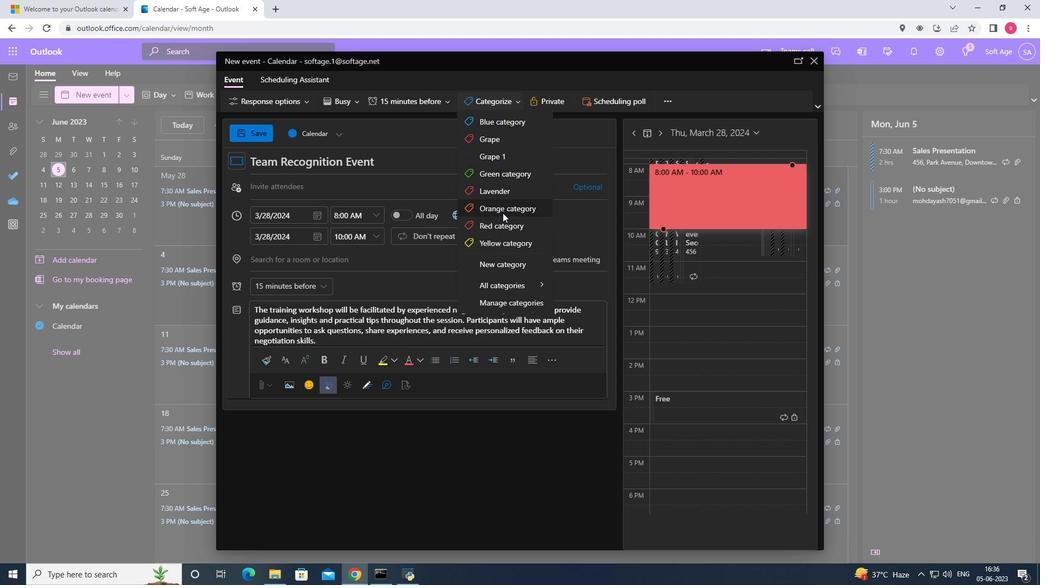 
Action: Mouse moved to (433, 258)
Screenshot: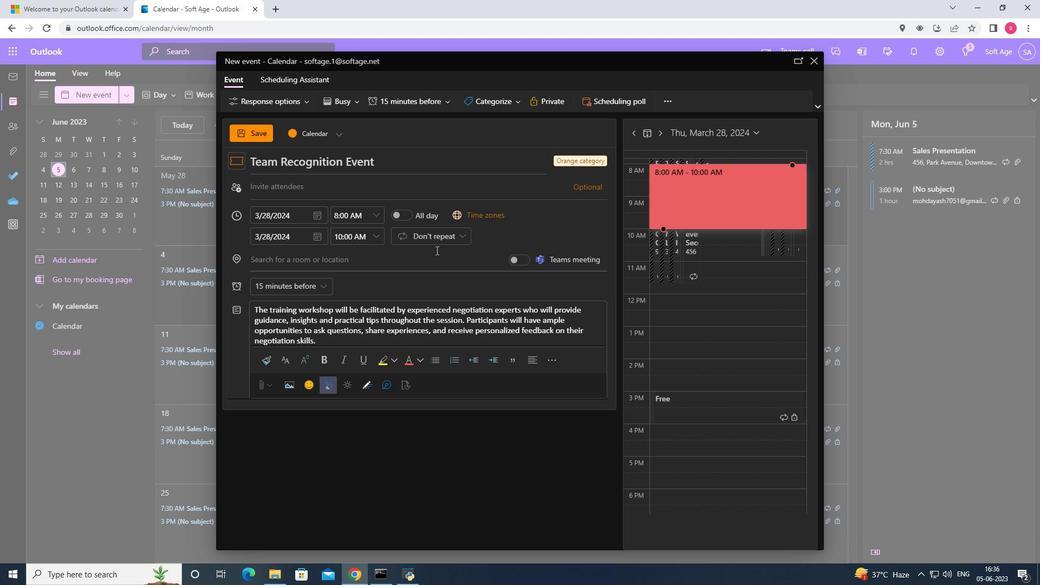 
Action: Mouse pressed left at (433, 258)
Screenshot: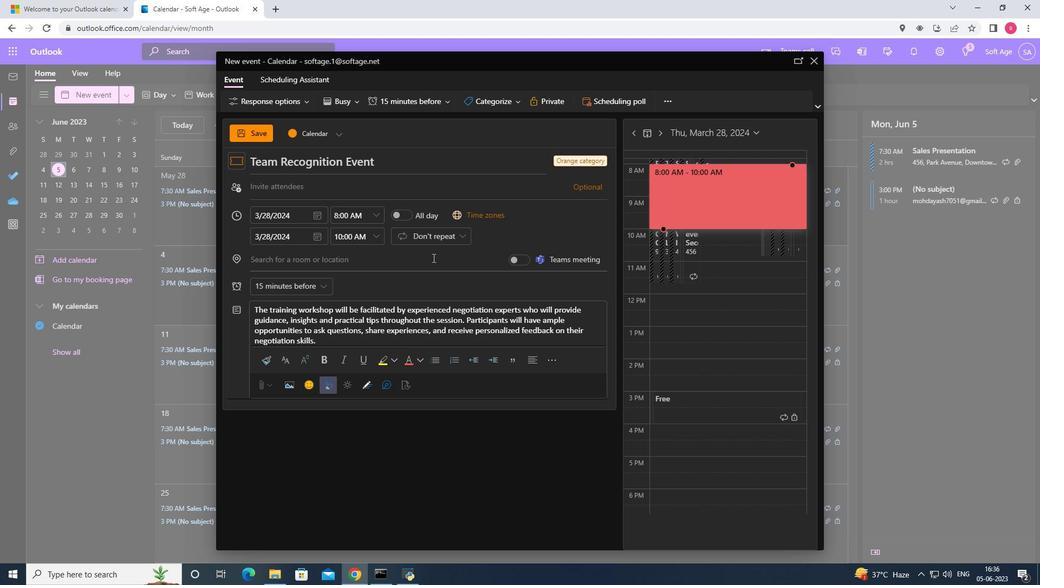 
Action: Key pressed 654<Key.space><Key.shift>Plaza<Key.space>de<Key.space><Key.shift>Espans<Key.backspace>a,<Key.space><Key.shift><Key.shift><Key.shift>Madrid,<Key.space><Key.shift><Key.shift><Key.shift><Key.shift><Key.shift><Key.shift><Key.shift><Key.shift><Key.shift><Key.shift>Spain
Screenshot: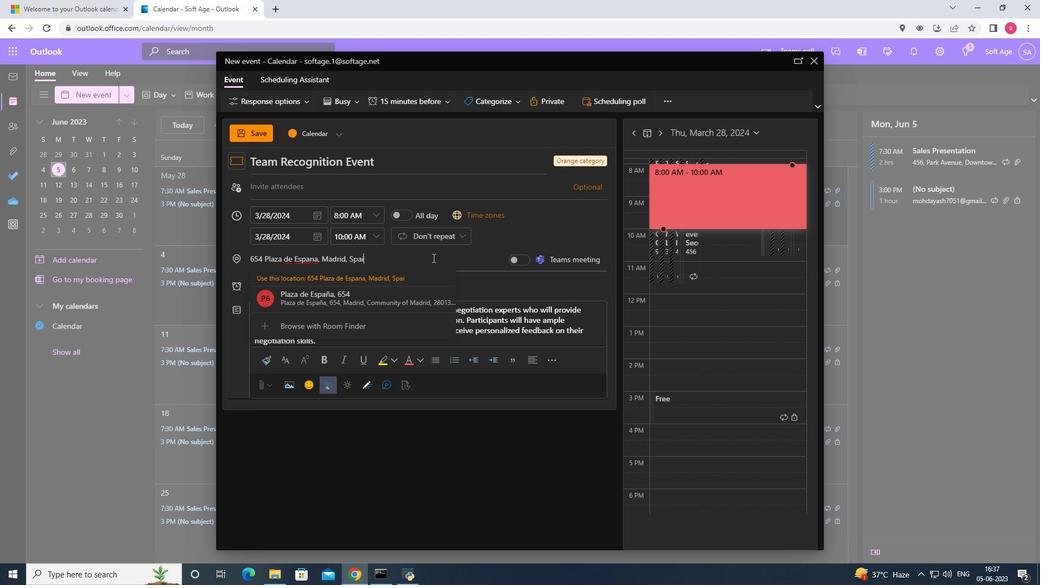 
Action: Mouse moved to (395, 278)
Screenshot: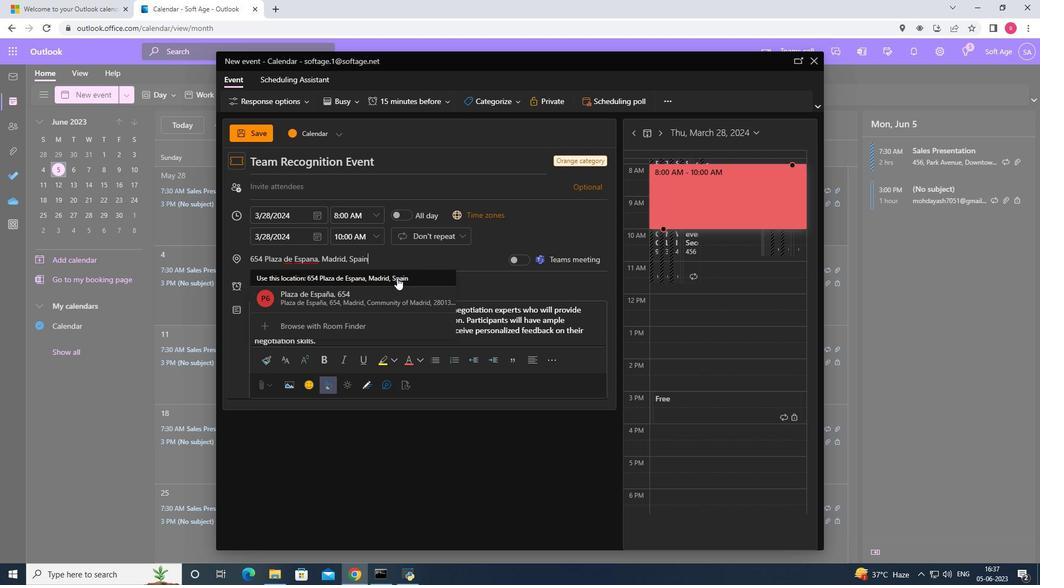 
Action: Mouse pressed left at (395, 278)
Screenshot: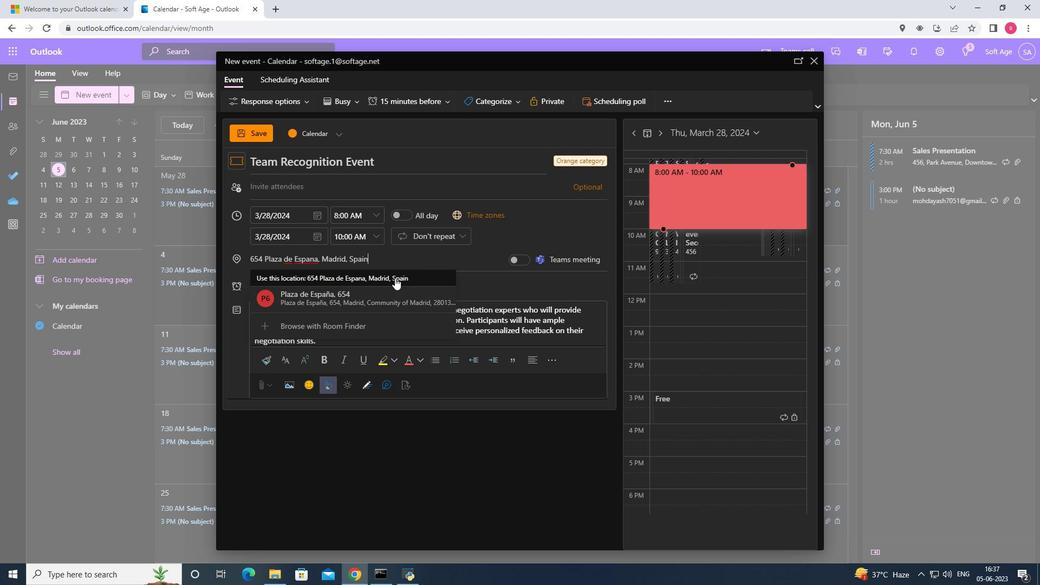
Action: Mouse moved to (312, 187)
Screenshot: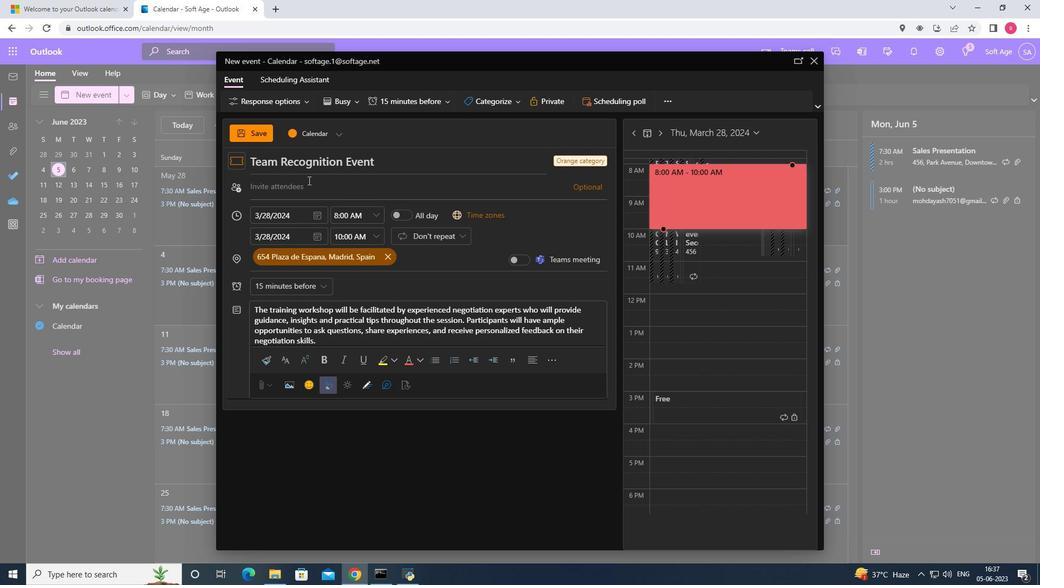 
Action: Mouse pressed left at (312, 187)
Screenshot: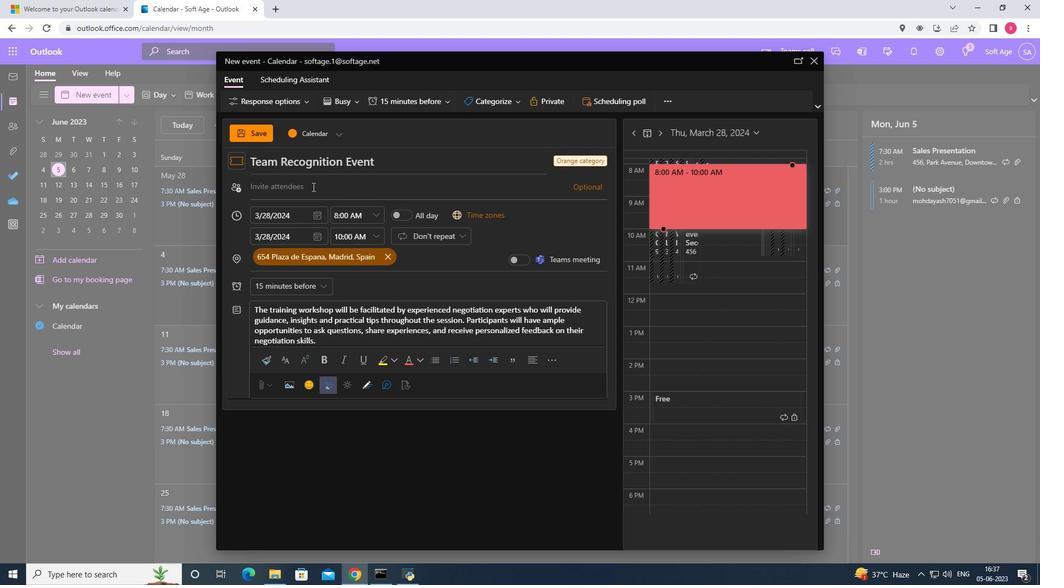 
Action: Key pressed softage.7<Key.shift>@
Screenshot: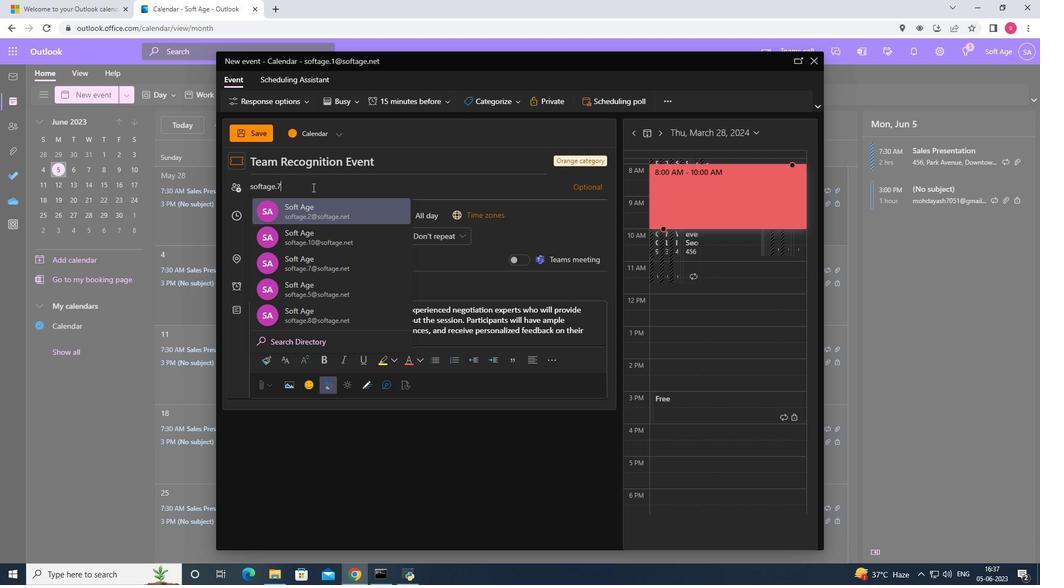 
Action: Mouse moved to (318, 204)
Screenshot: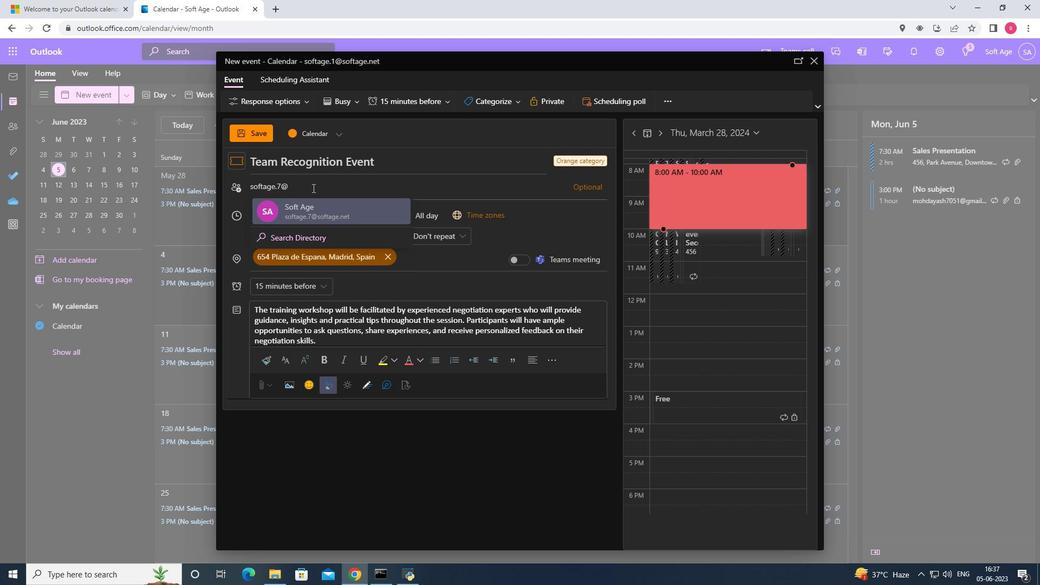 
Action: Mouse pressed left at (318, 204)
Screenshot: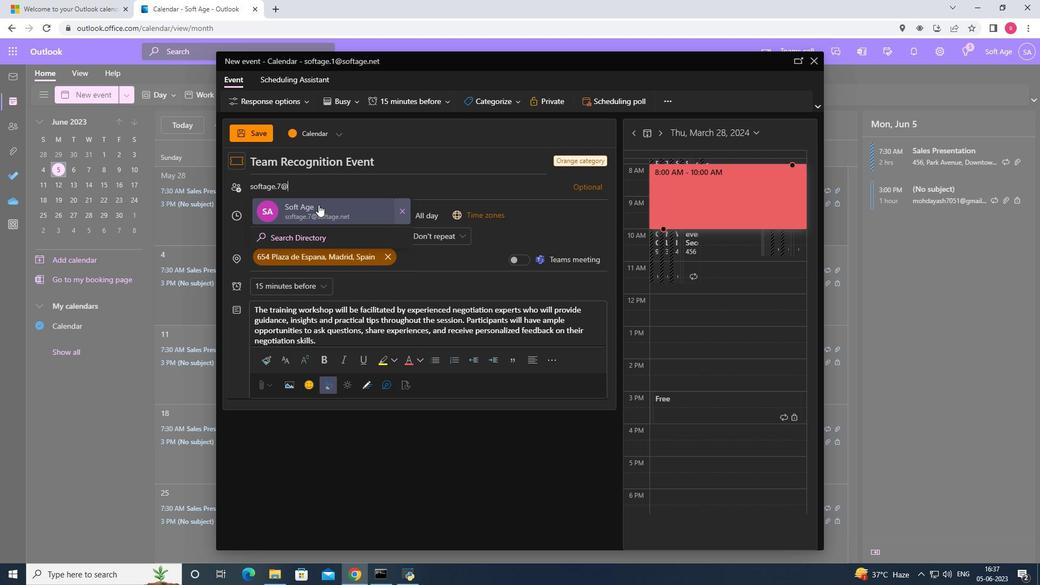 
Action: Key pressed softage.8<Key.shift>@
Screenshot: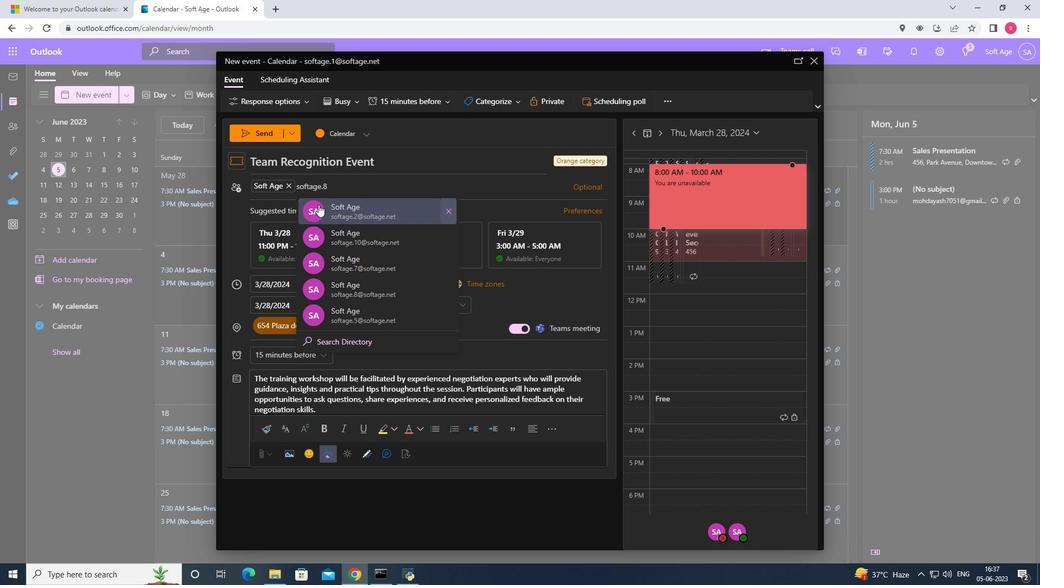 
Action: Mouse moved to (334, 198)
Screenshot: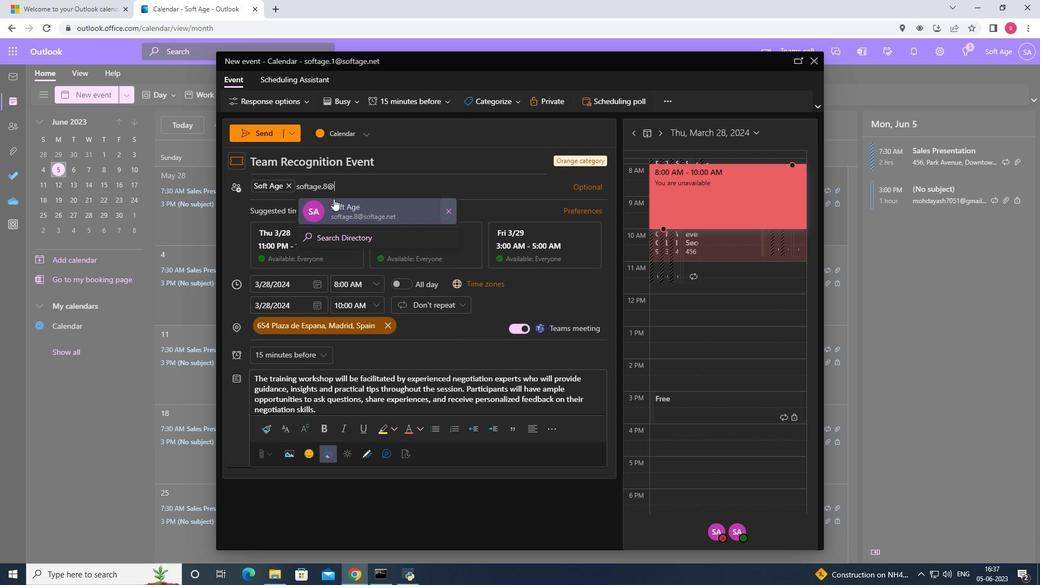 
Action: Mouse pressed left at (334, 198)
Screenshot: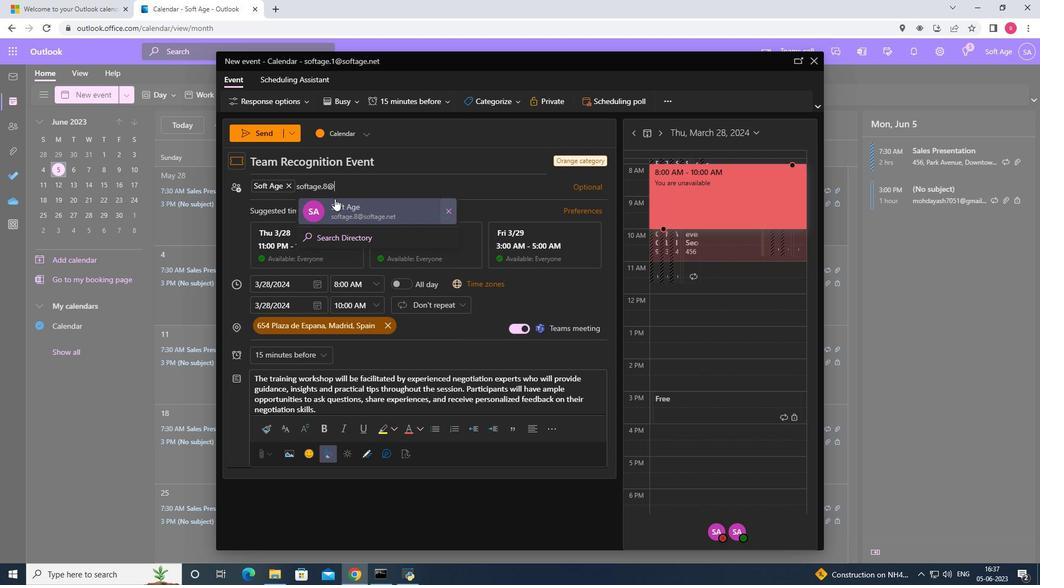 
Action: Mouse moved to (324, 352)
Screenshot: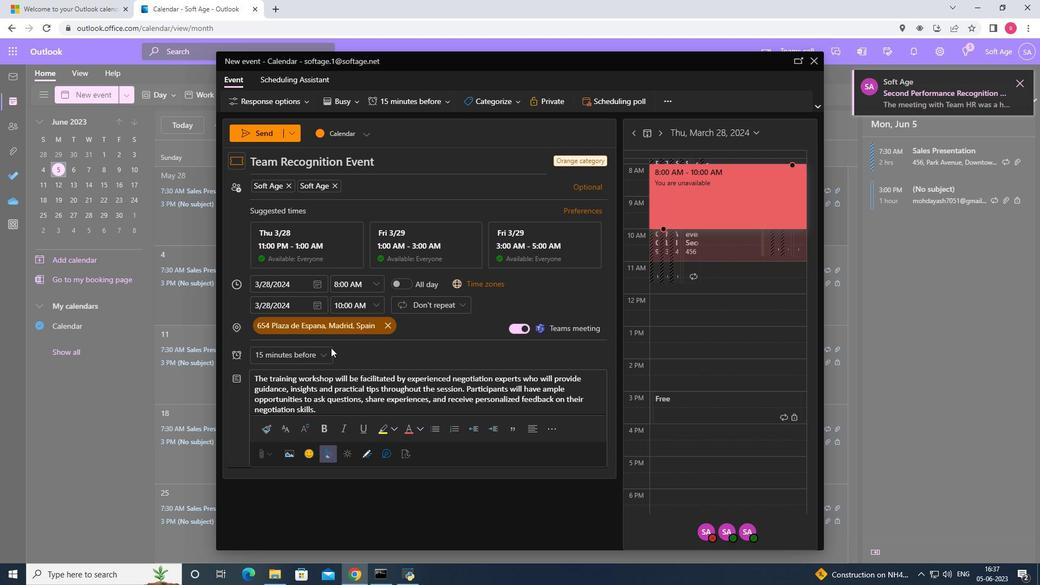 
Action: Mouse pressed left at (324, 352)
Screenshot: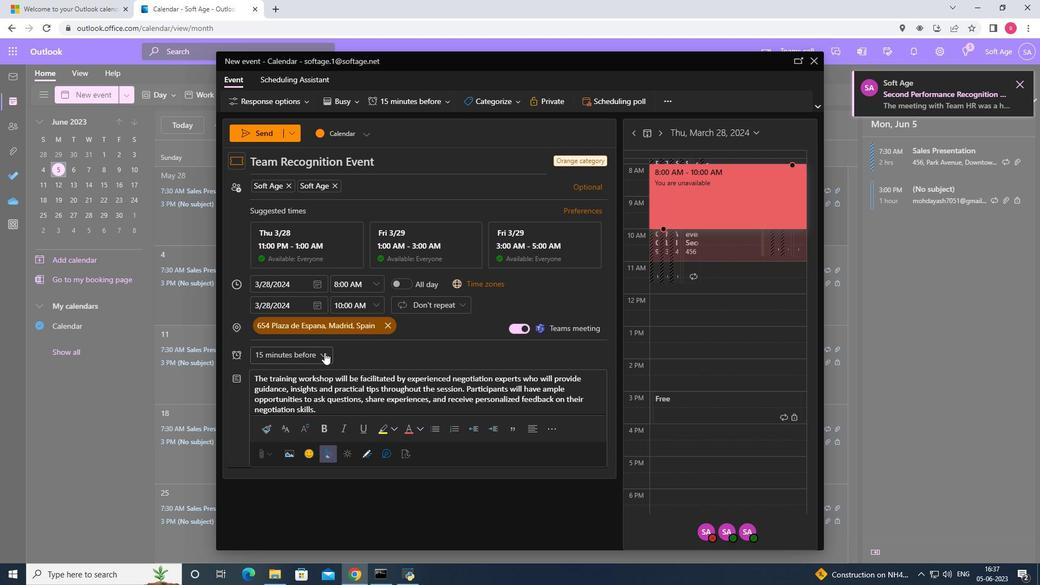 
Action: Mouse moved to (310, 227)
Screenshot: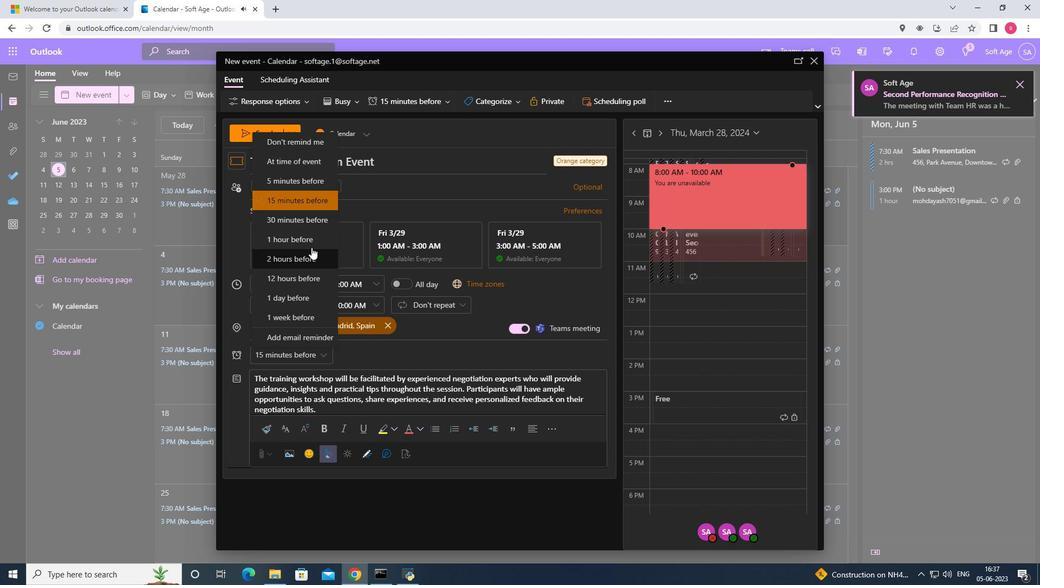 
Action: Mouse pressed left at (310, 227)
Screenshot: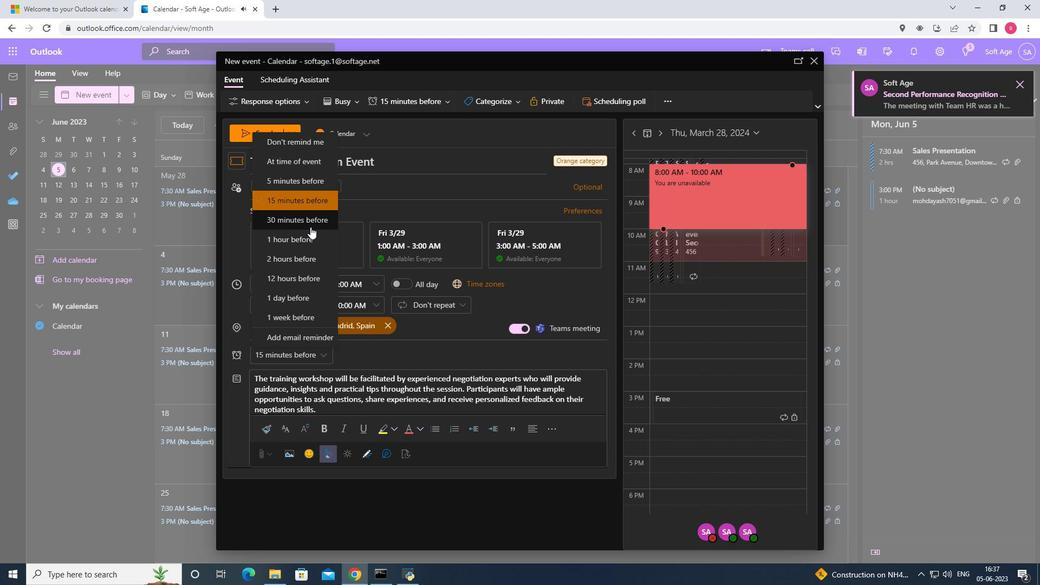 
Action: Mouse moved to (269, 131)
Screenshot: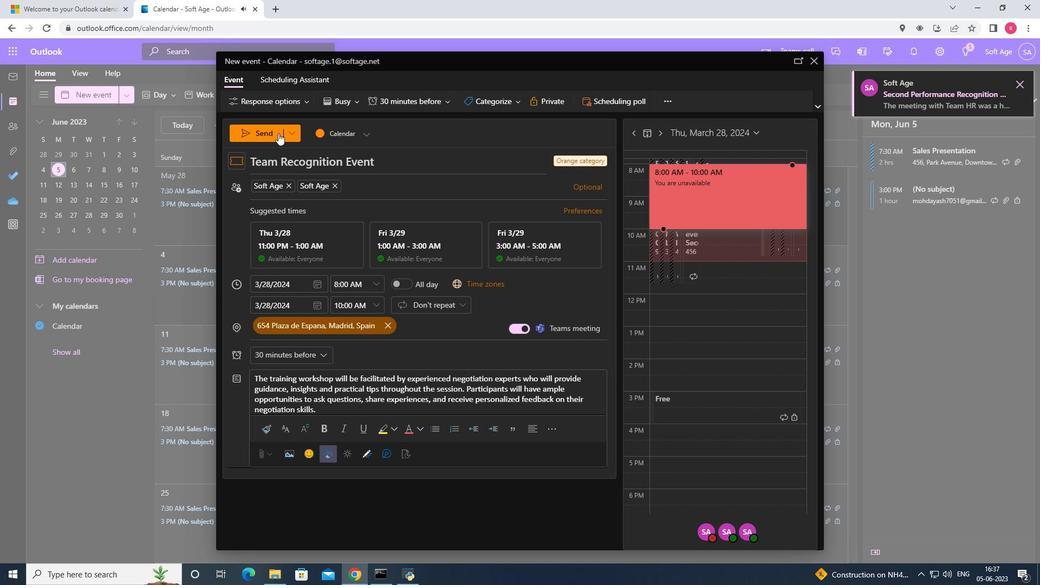
Action: Mouse pressed left at (269, 131)
Screenshot: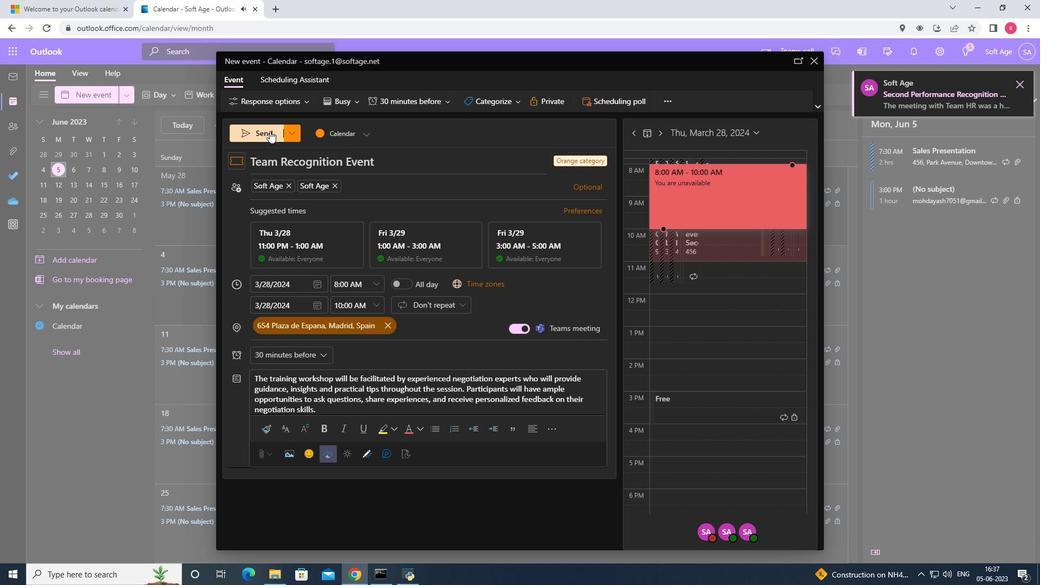 
